 Task: Open a blank sheet, save the file as Homelessness.odt and add heading 'Homelessness',with the parapraph 'Homelessness is a complex social issue affecting individuals and families worldwide. It stems from a combination of factors, including poverty, lack of affordable housing, and social exclusion. Addressing homelessness requires comprehensive strategies that provide housing, support services, and opportunities for individuals to regain stability and autonomy.'Apply Font Style lexend And font size 14. Apply font style in  Heading 'Georgia' and font size 24 Change heading alignment to  Center and paragraph alignment to  Left
Action: Mouse moved to (304, 193)
Screenshot: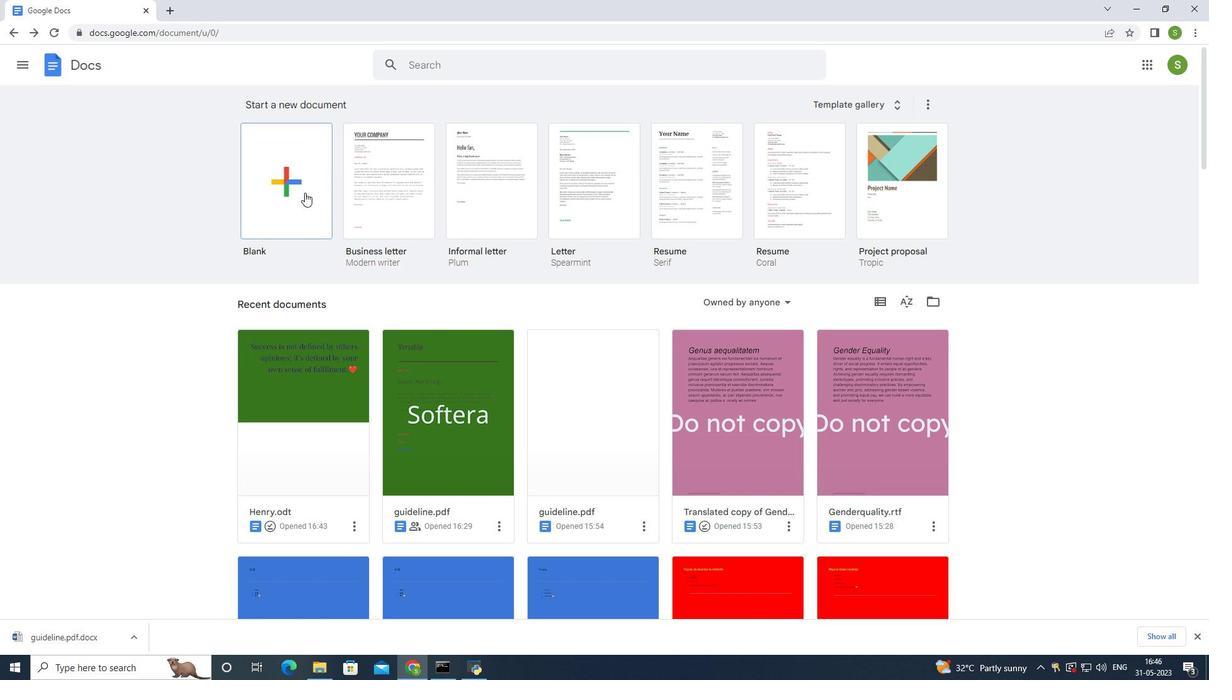 
Action: Mouse pressed left at (304, 193)
Screenshot: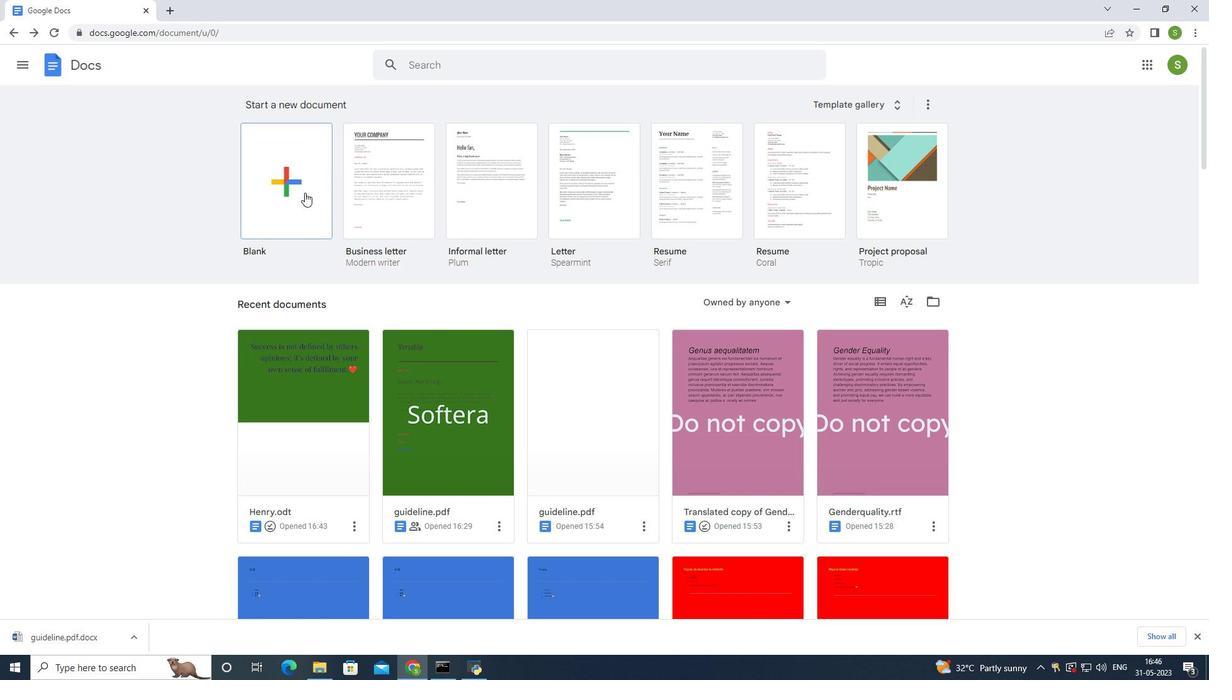 
Action: Mouse moved to (106, 55)
Screenshot: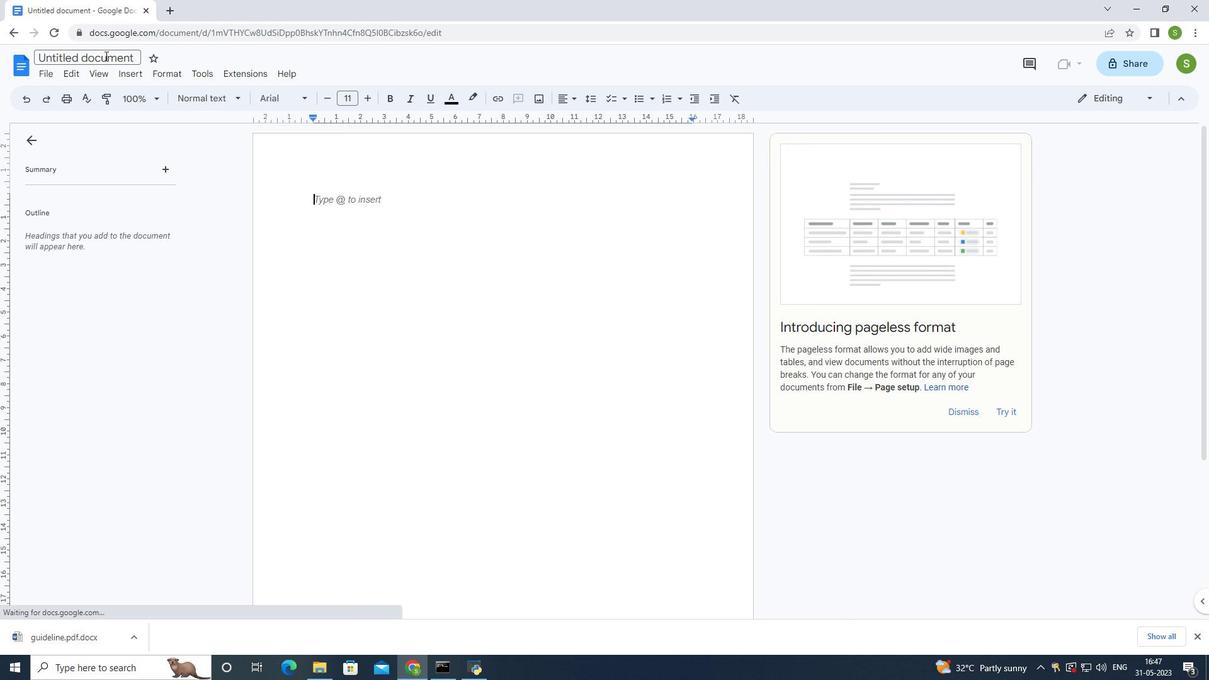 
Action: Mouse pressed left at (106, 55)
Screenshot: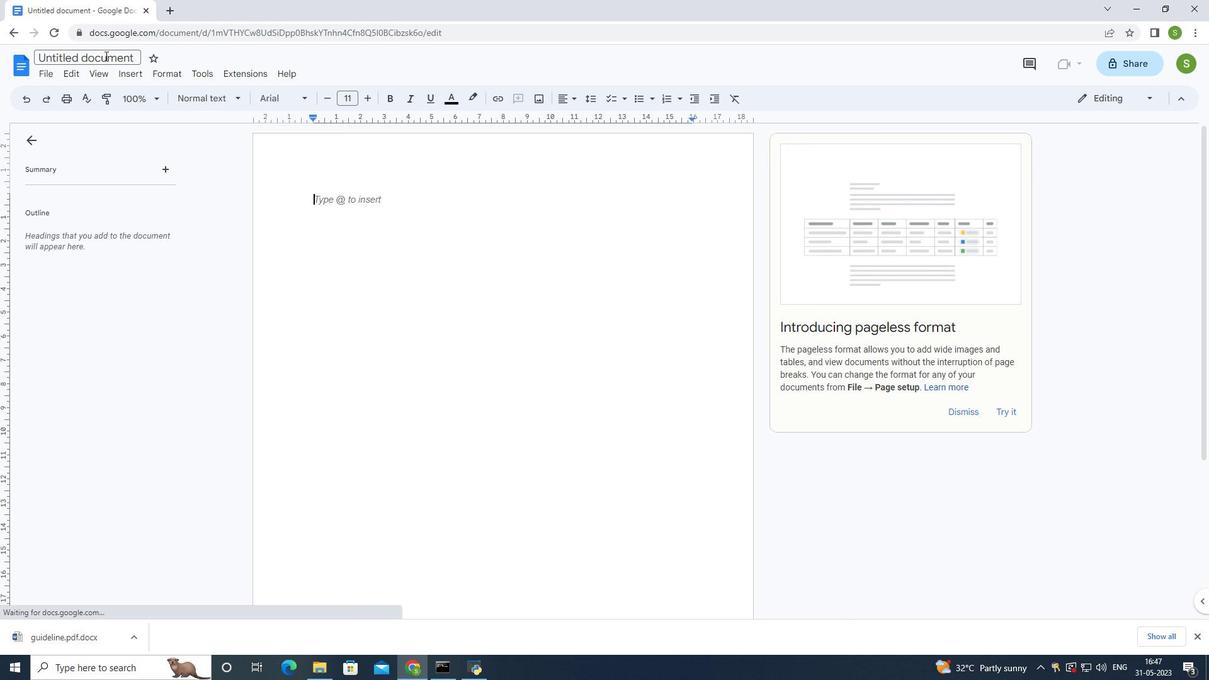 
Action: Mouse moved to (215, 90)
Screenshot: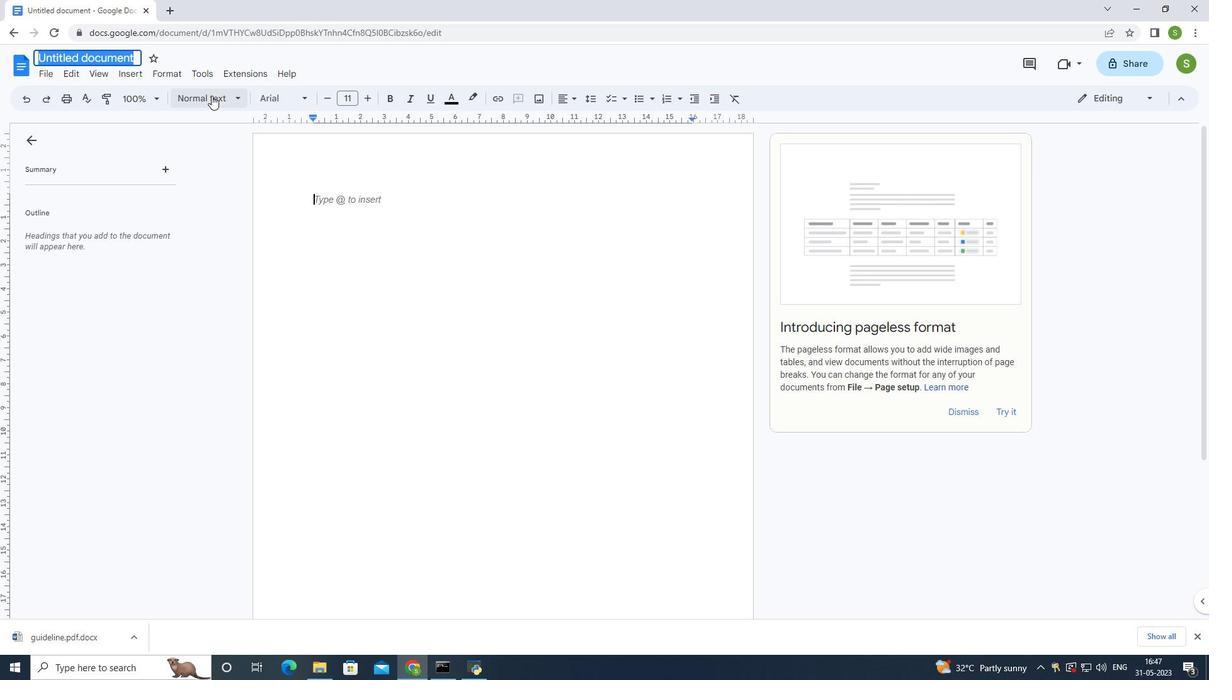 
Action: Key pressed <Key.shift><Key.shift><Key.shift><Key.shift><Key.shift>Homelessness.odt<Key.enter><Key.shift>Homelessness<Key.enter><Key.shift>Homelessness<Key.space>is<Key.space>a<Key.space>complex<Key.space>social<Key.space>issue<Key.space>affecting<Key.space>individuals<Key.space>and<Key.space>families<Key.space>worldwide.<Key.shift>It<Key.space>stems<Key.space>from<Key.space>a<Key.space>combination<Key.space>of<Key.space>factors,<Key.space>including<Key.space>poverty<Key.space>lack<Key.space>of<Key.space>affordable<Key.space>housing<Key.space>and<Key.space>social<Key.space>exclusion.<Key.space><Key.shift>Addressing<Key.space>homelessness<Key.space>requires<Key.space>comprehensio<Key.backspace>ve<Key.space>strategies<Key.space>that<Key.space>provide<Key.space>housing,<Key.space>support<Key.space>services,a<Key.space>nnd<Key.backspace><Key.backspace><Key.backspace><Key.backspace><Key.backspace><Key.space>and<Key.space>opportunities<Key.space>for<Key.space>individuals<Key.space>to<Key.space>rgain<Key.space>stability<Key.space>and<Key.space>autonomy
Screenshot: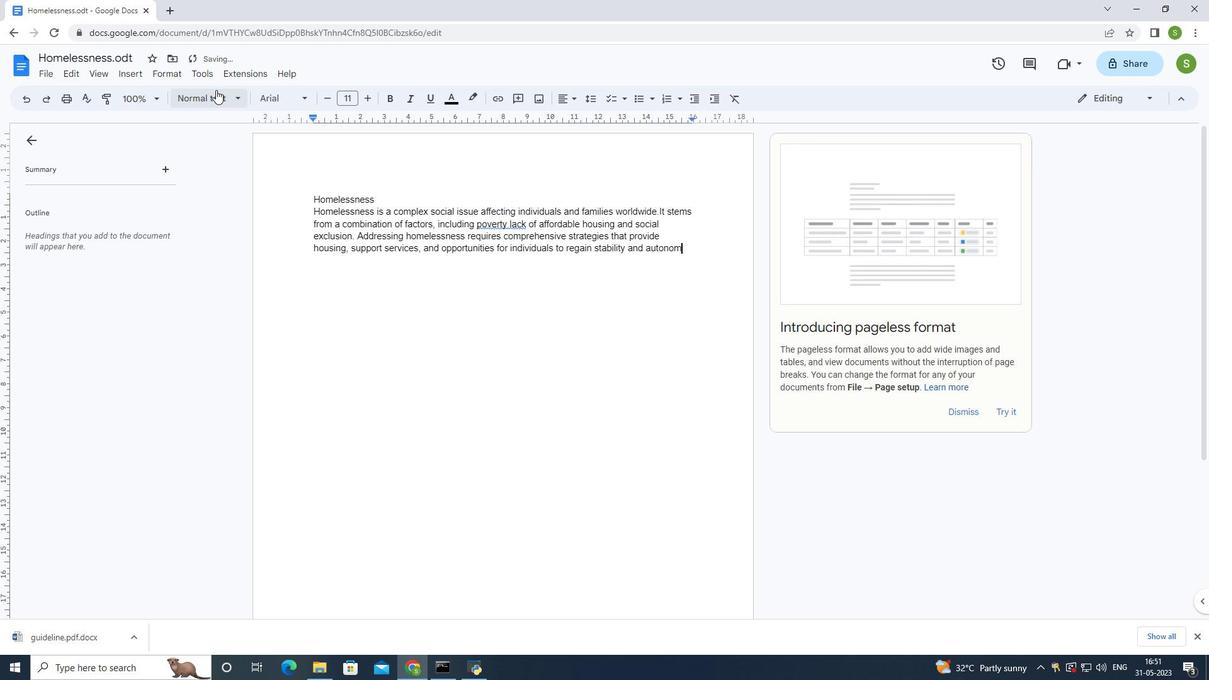 
Action: Mouse moved to (509, 226)
Screenshot: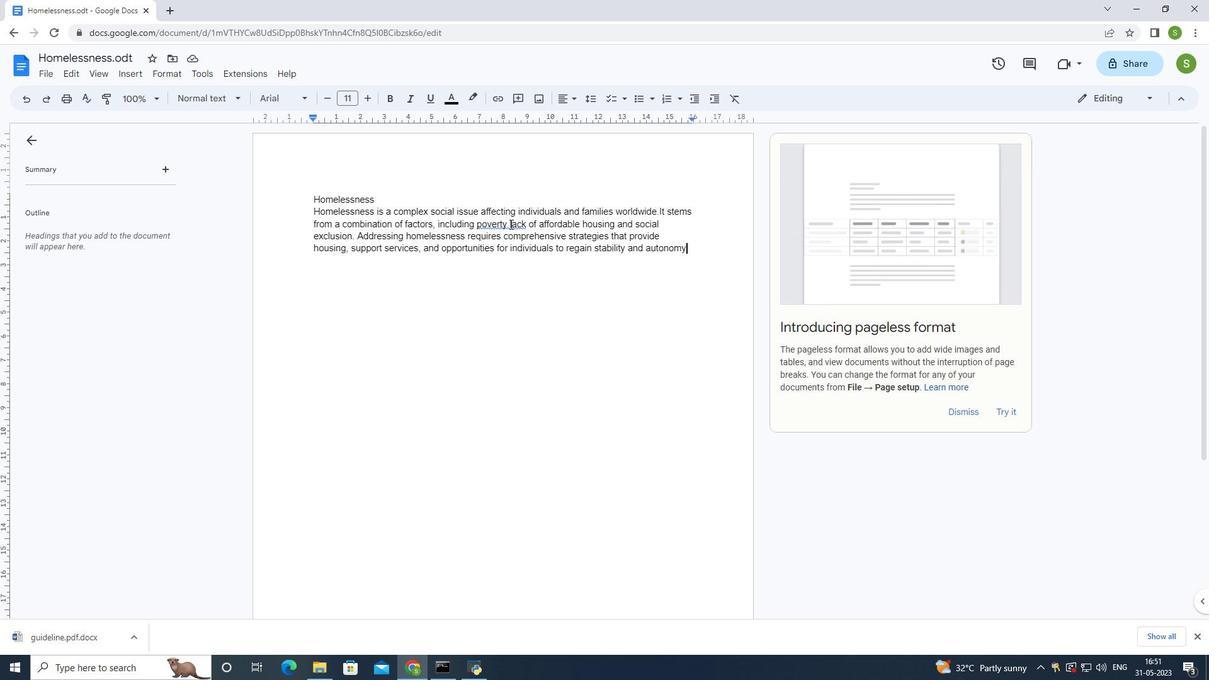 
Action: Mouse pressed left at (509, 226)
Screenshot: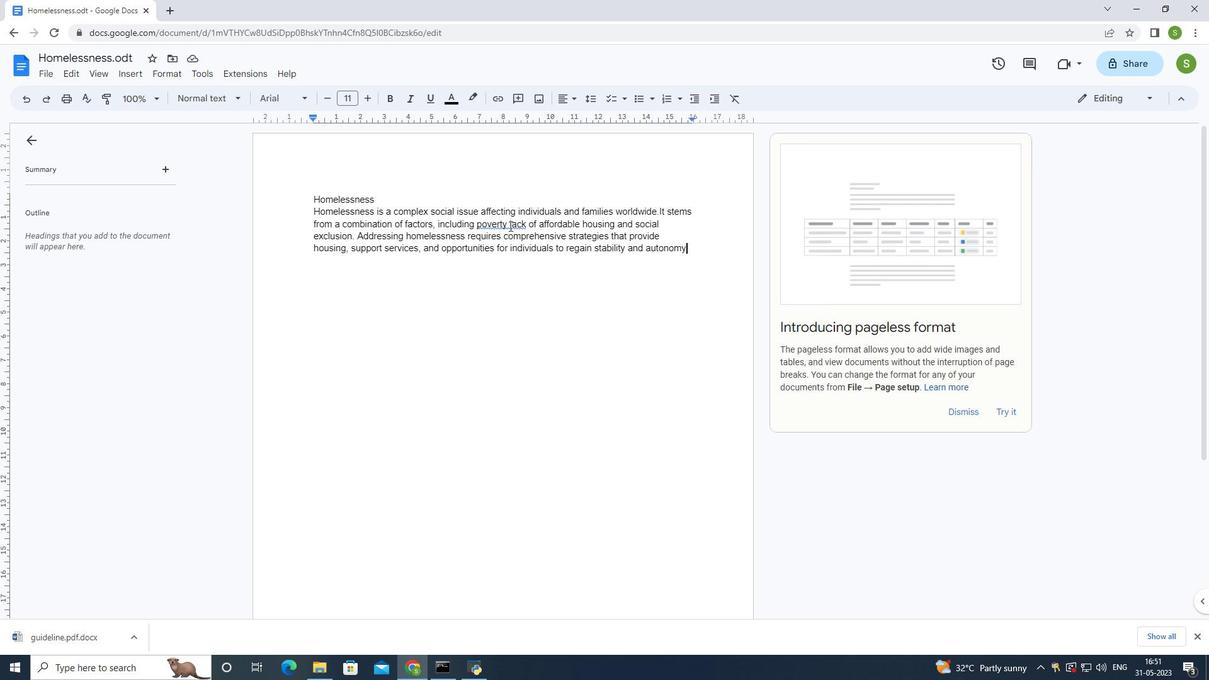 
Action: Mouse moved to (494, 208)
Screenshot: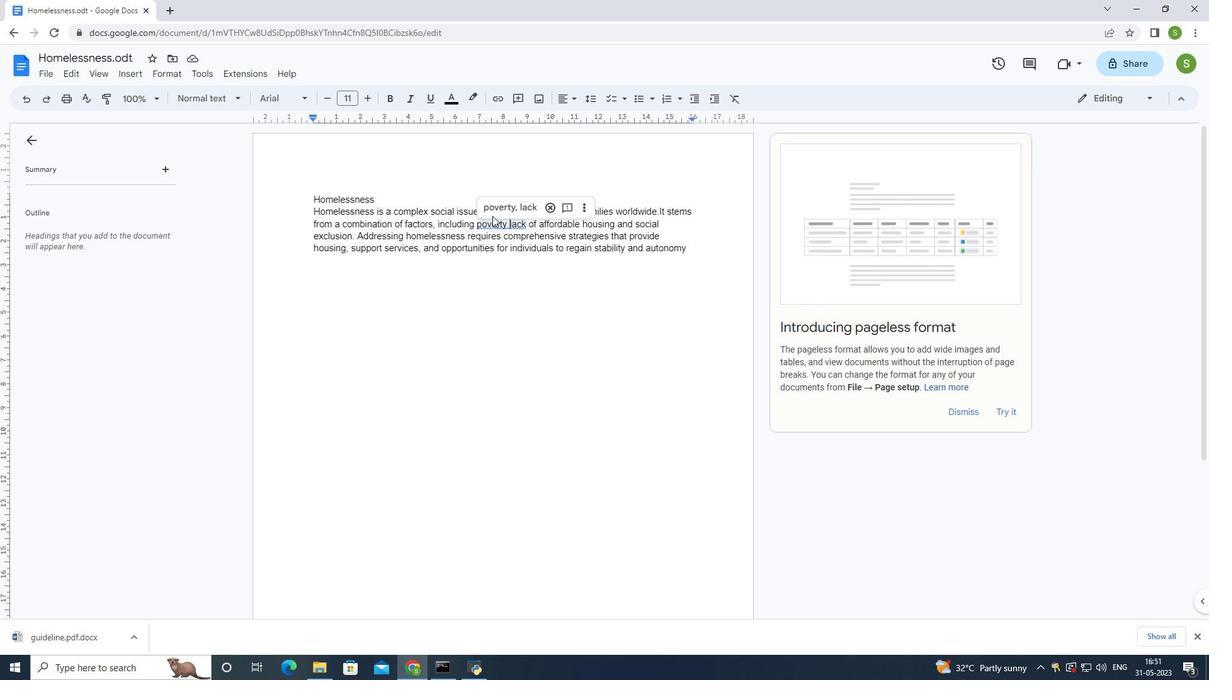 
Action: Mouse pressed left at (494, 208)
Screenshot: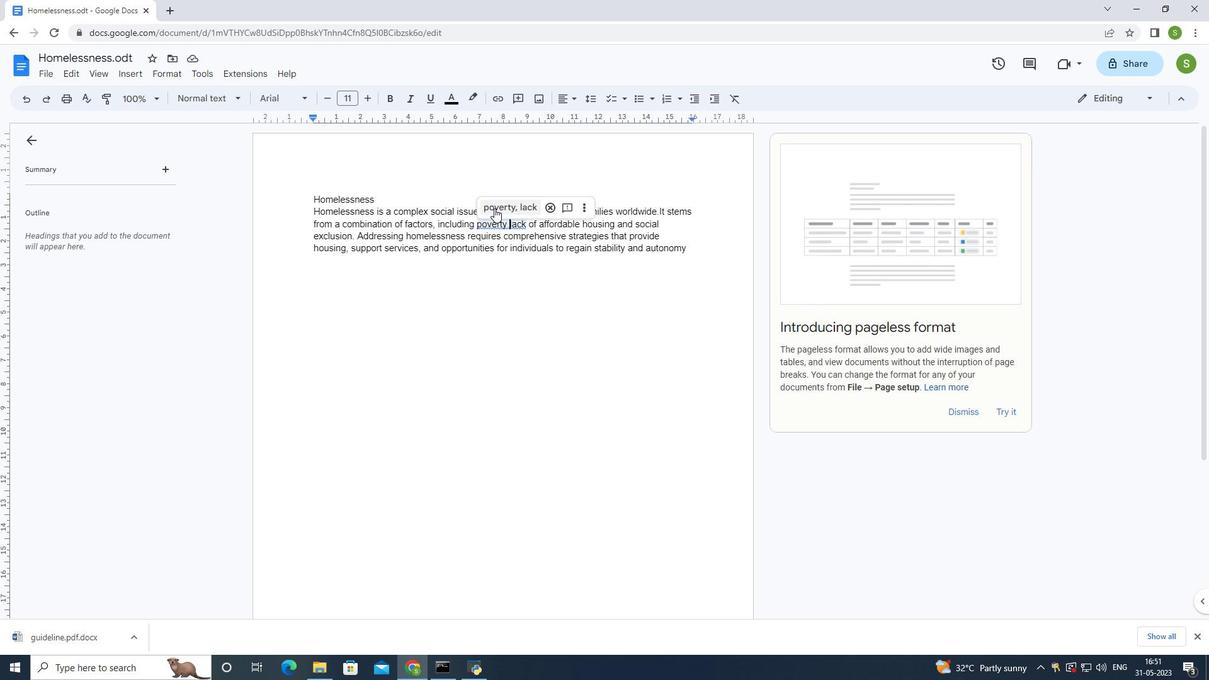 
Action: Mouse moved to (309, 209)
Screenshot: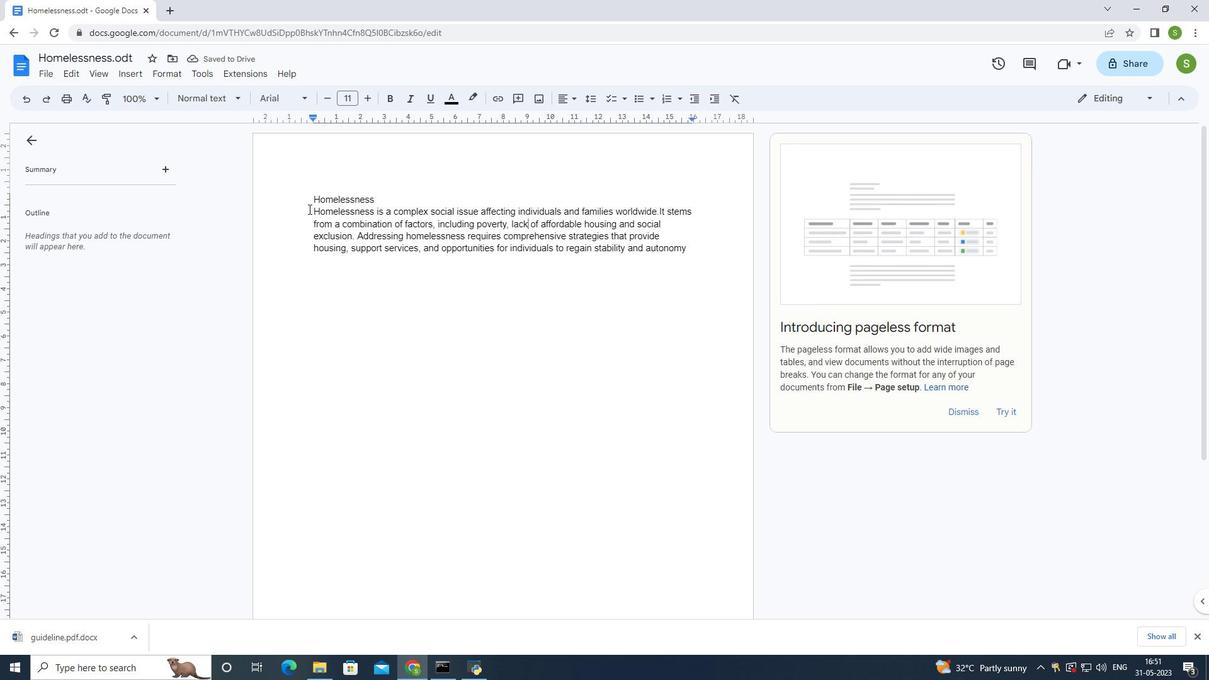 
Action: Mouse pressed left at (309, 209)
Screenshot: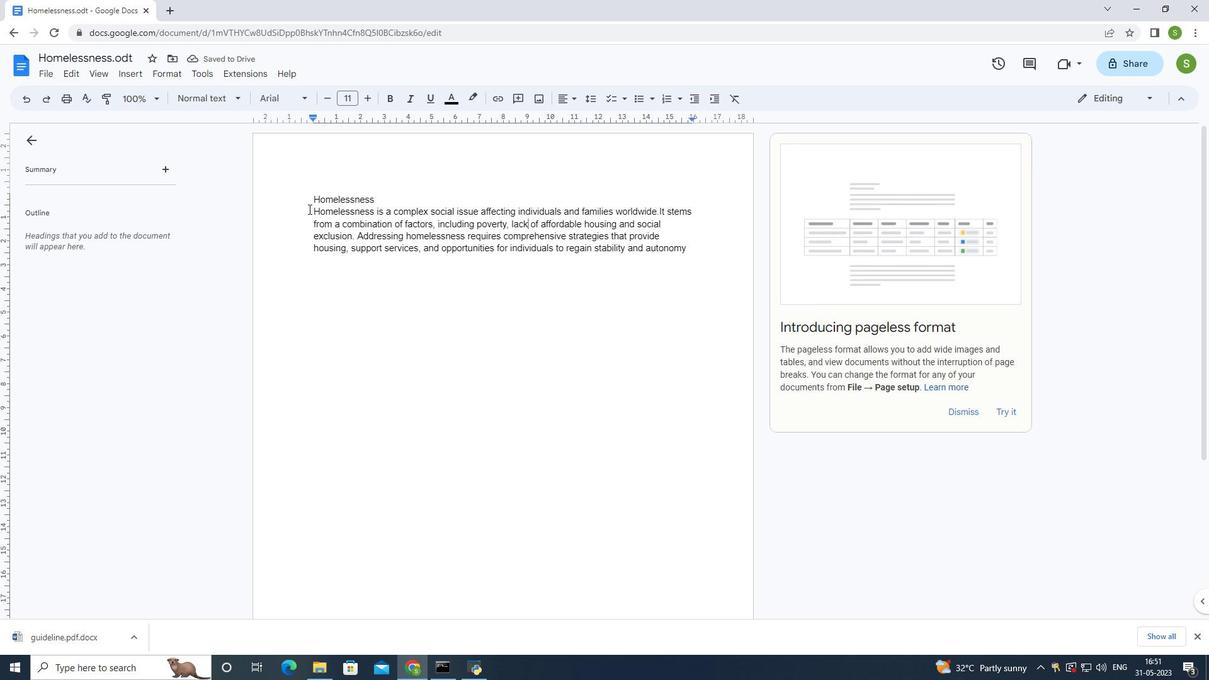 
Action: Mouse moved to (294, 97)
Screenshot: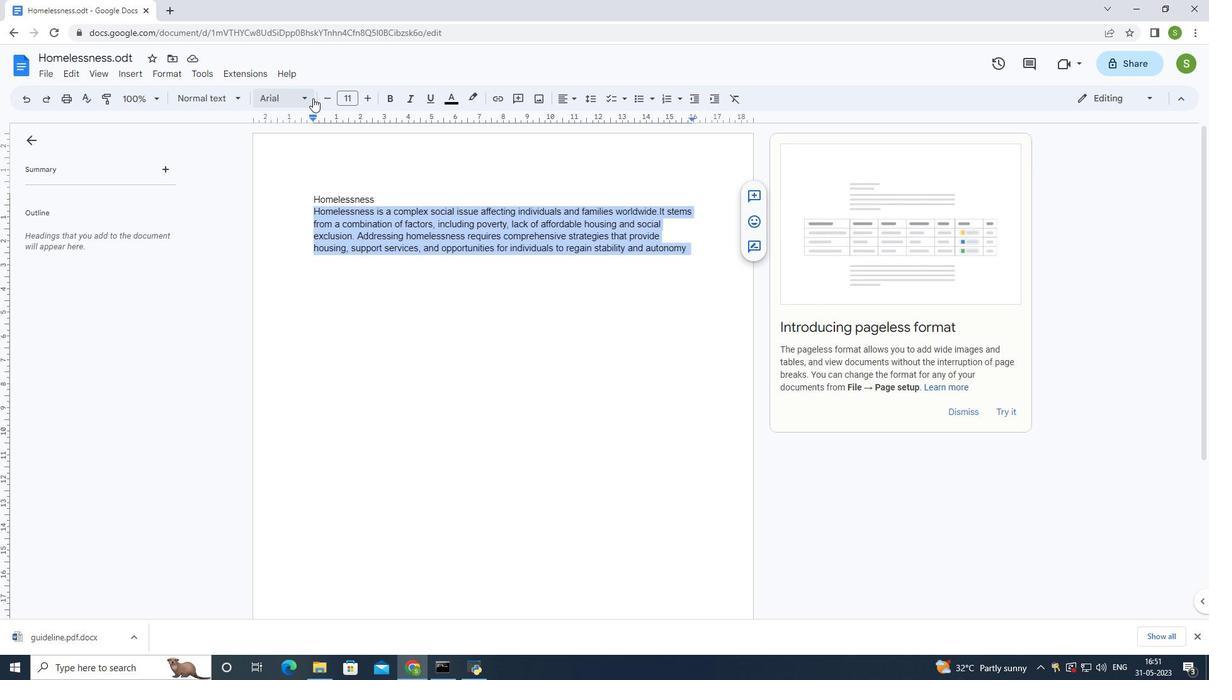 
Action: Mouse pressed left at (294, 97)
Screenshot: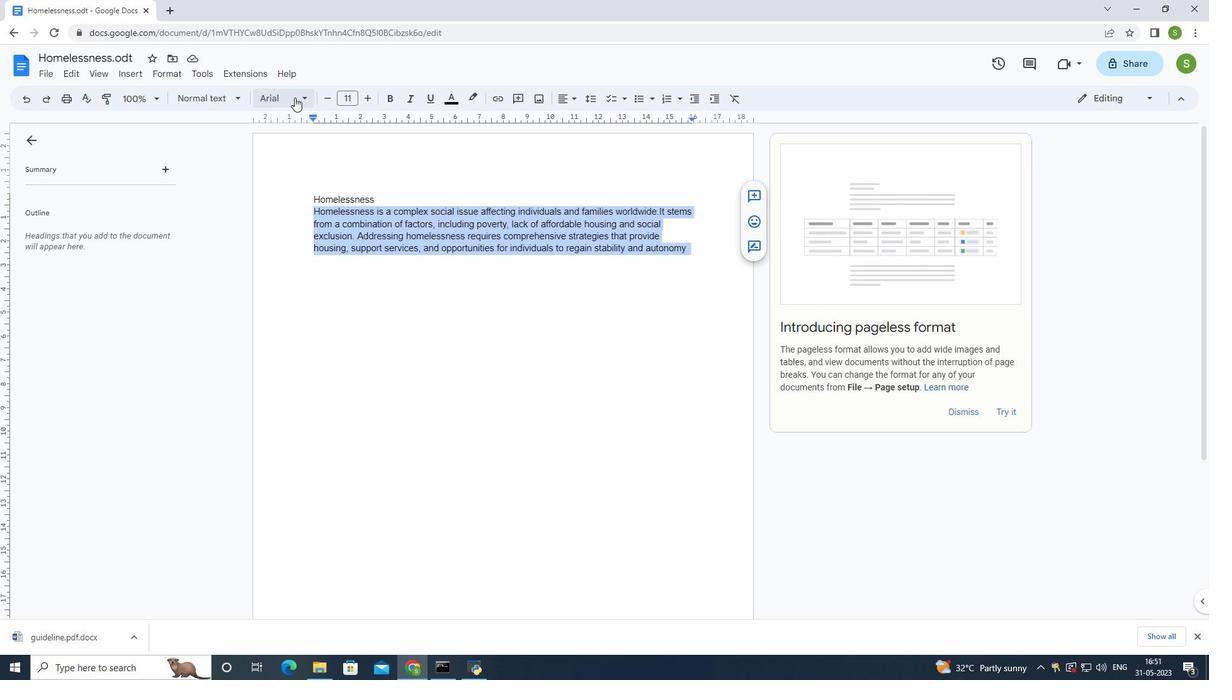 
Action: Mouse moved to (309, 123)
Screenshot: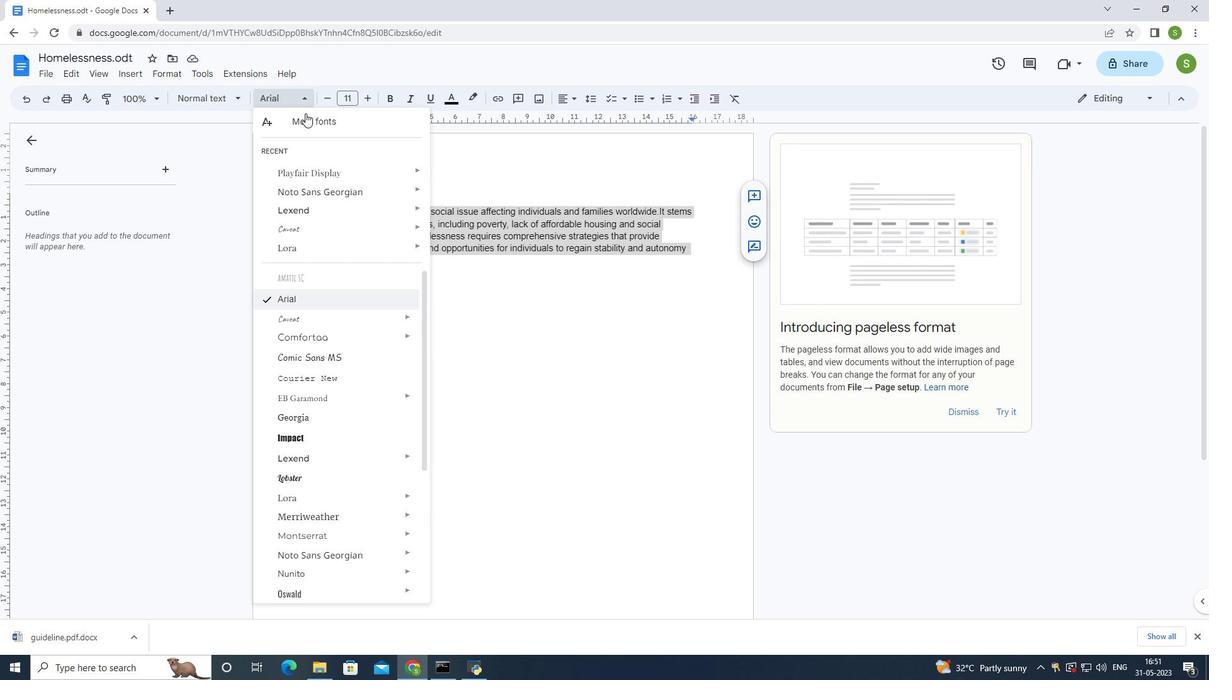 
Action: Mouse pressed left at (309, 123)
Screenshot: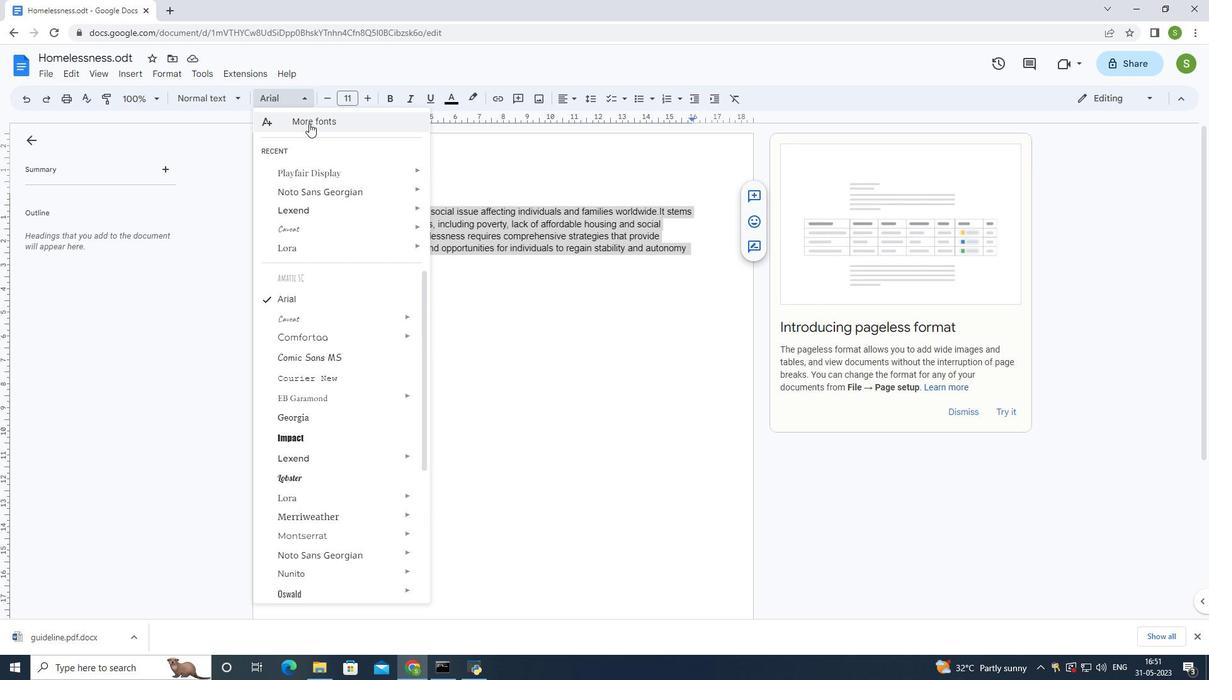 
Action: Mouse moved to (421, 185)
Screenshot: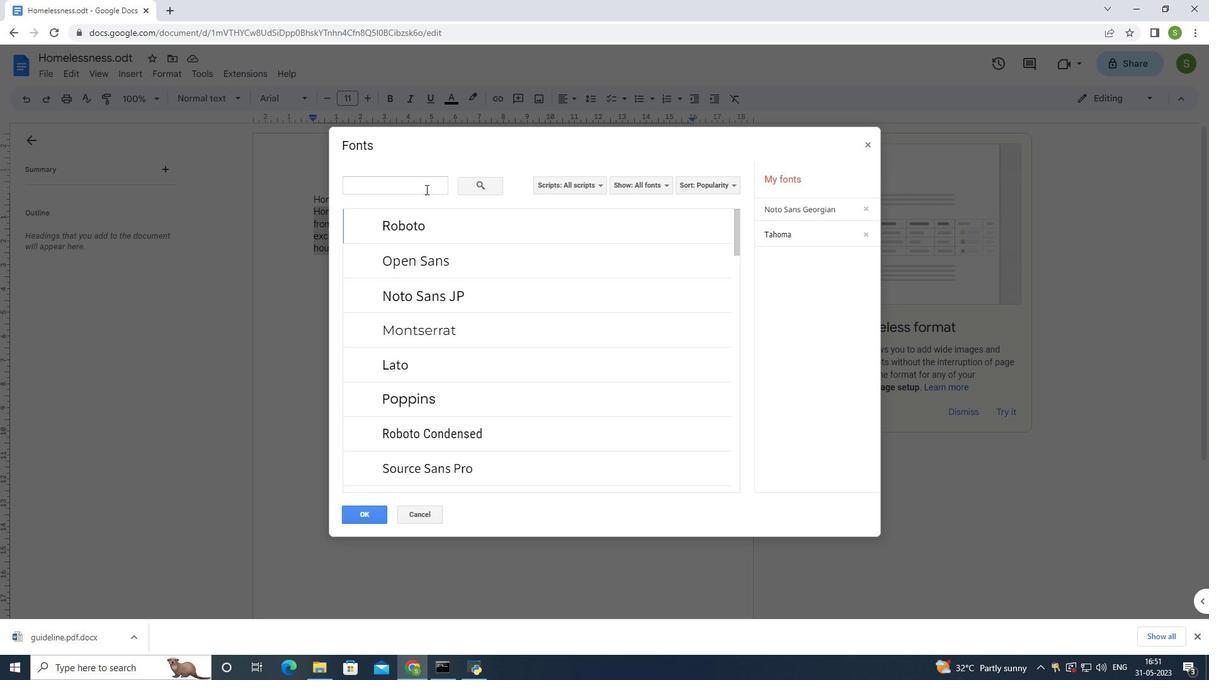 
Action: Mouse pressed left at (421, 185)
Screenshot: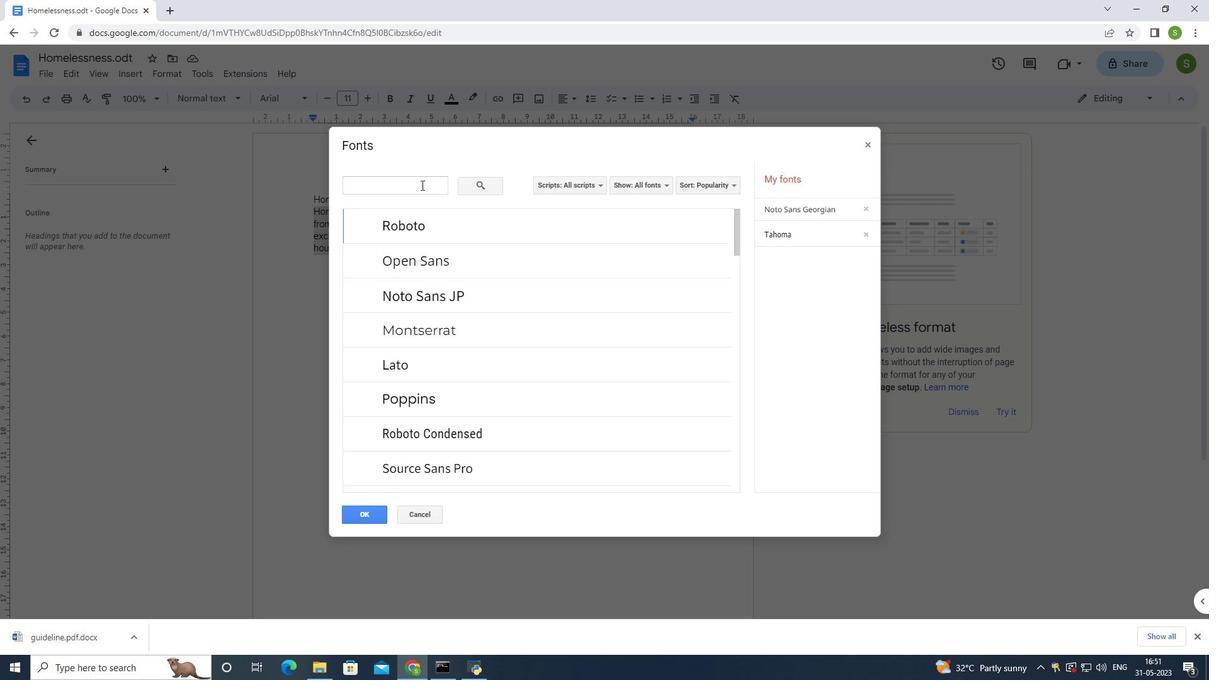 
Action: Mouse moved to (416, 190)
Screenshot: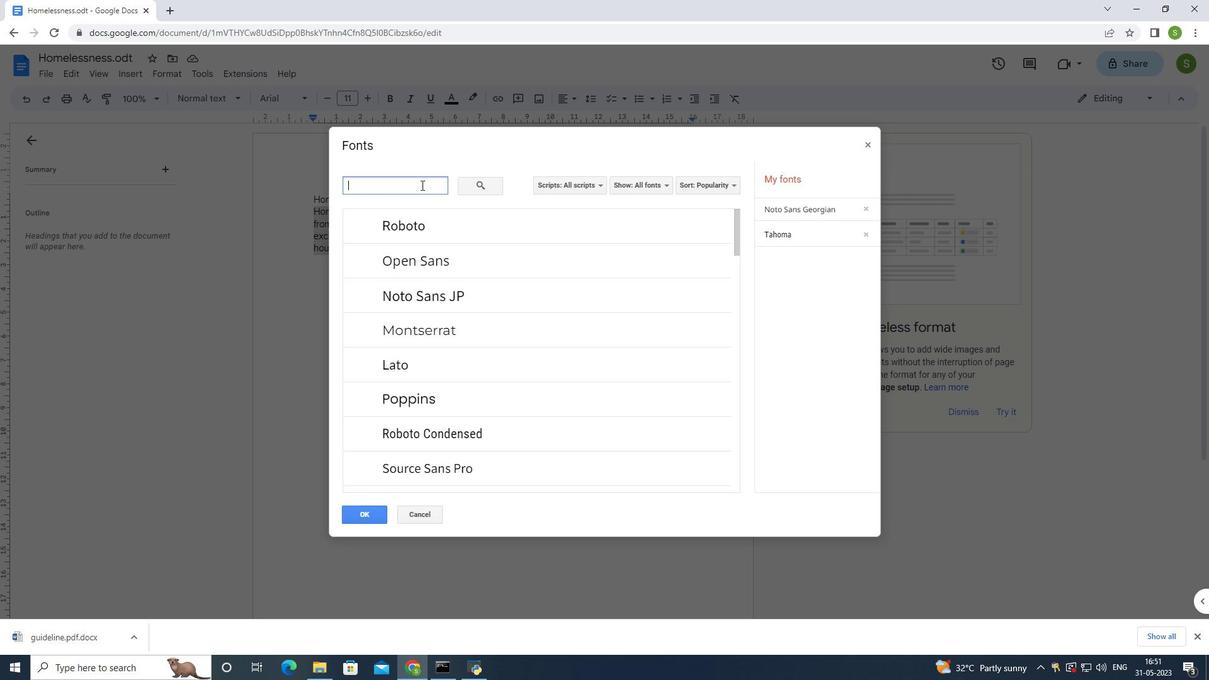 
Action: Key pressed lexend
Screenshot: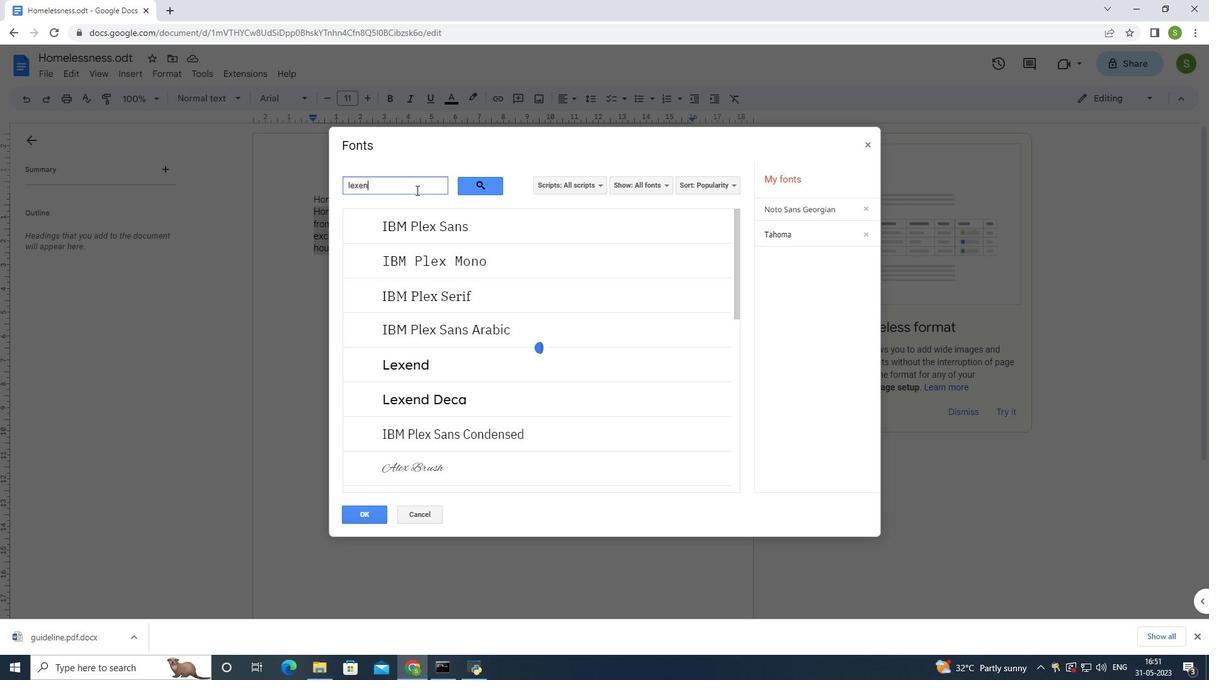
Action: Mouse moved to (414, 237)
Screenshot: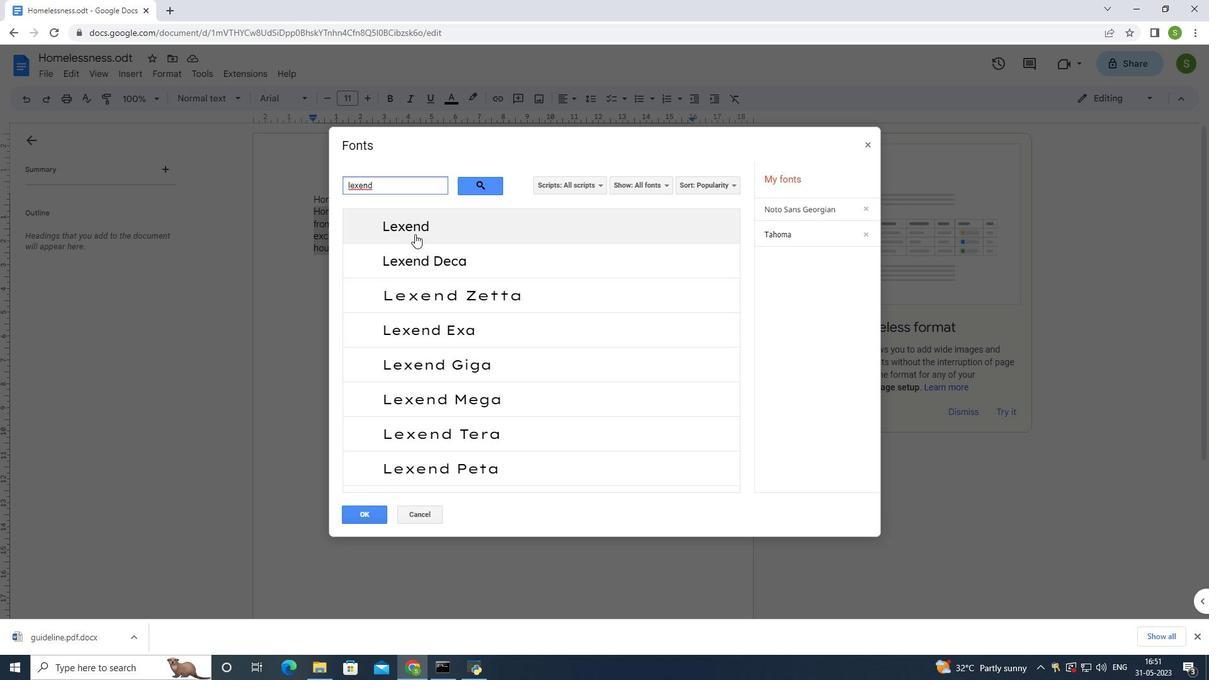 
Action: Mouse pressed left at (414, 237)
Screenshot: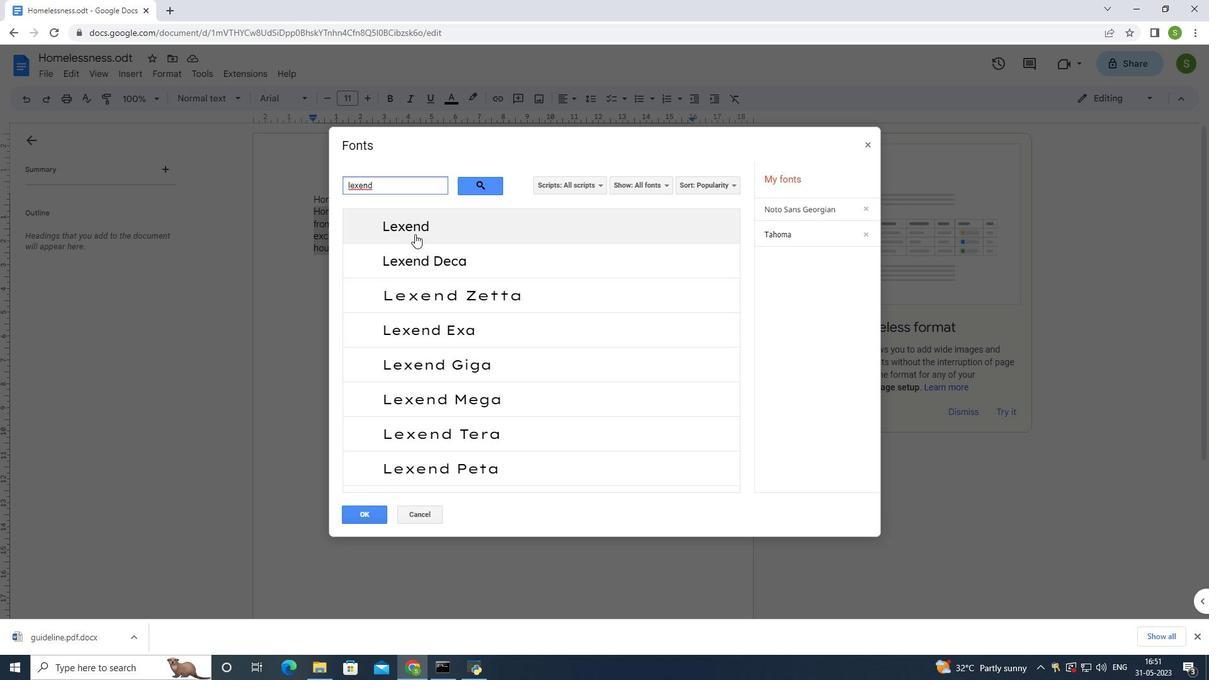 
Action: Mouse moved to (369, 513)
Screenshot: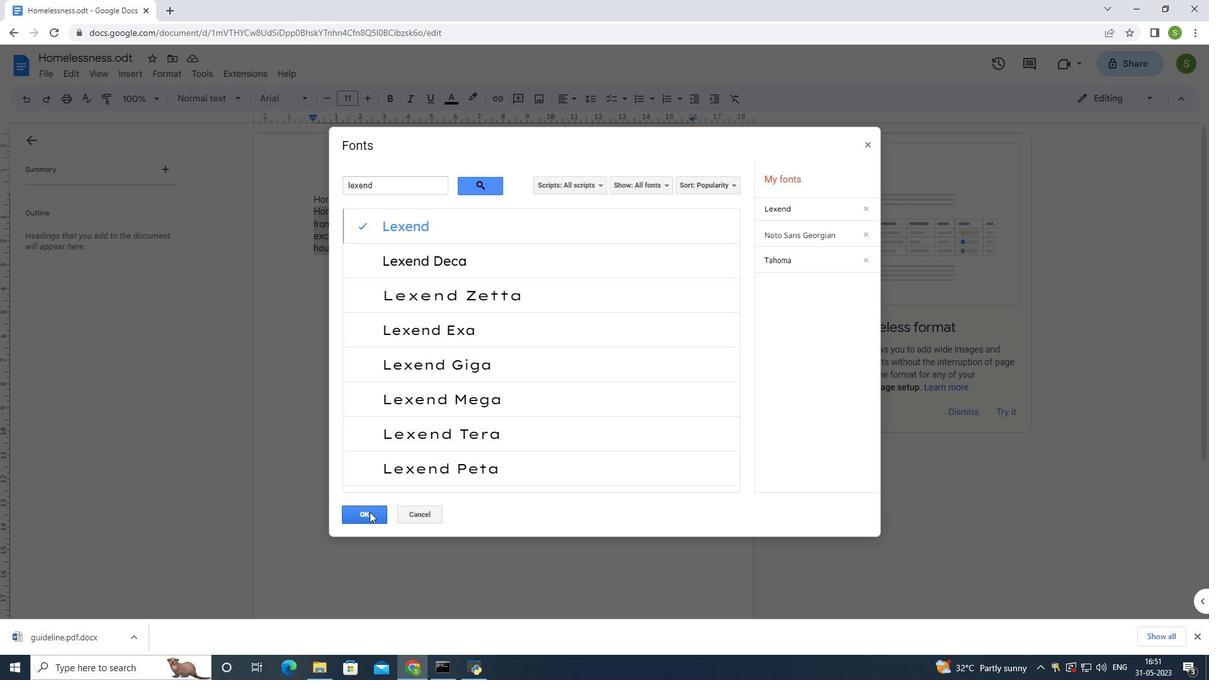 
Action: Mouse pressed left at (369, 513)
Screenshot: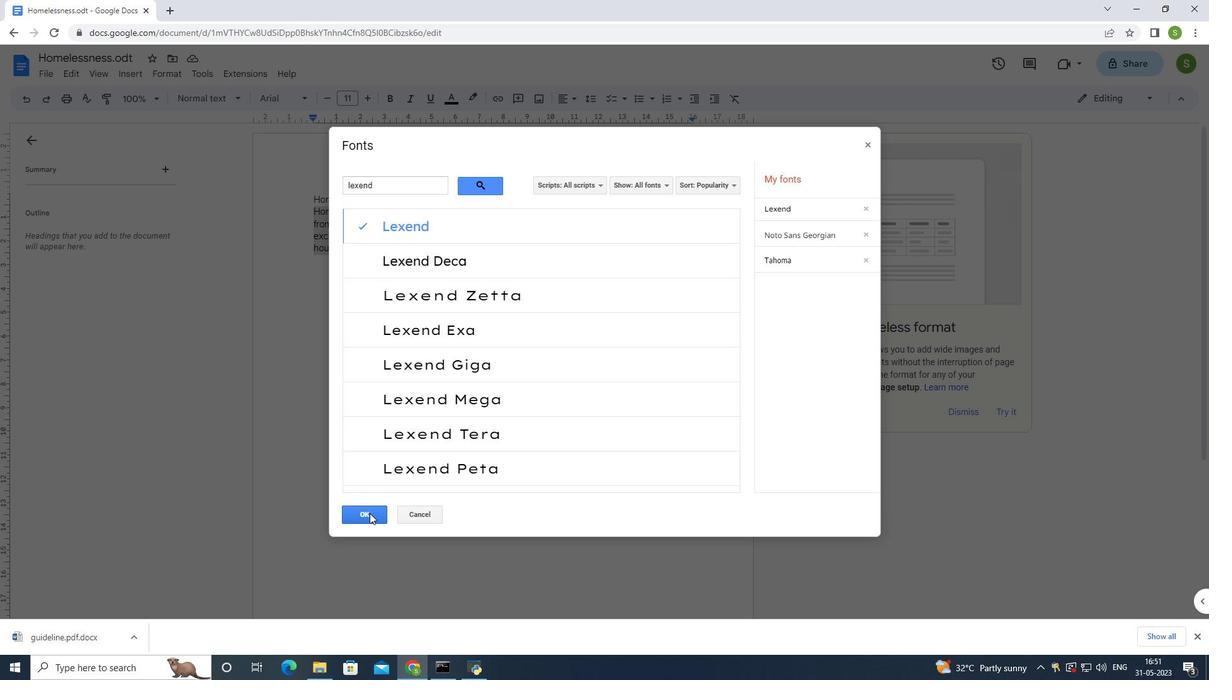 
Action: Mouse moved to (367, 95)
Screenshot: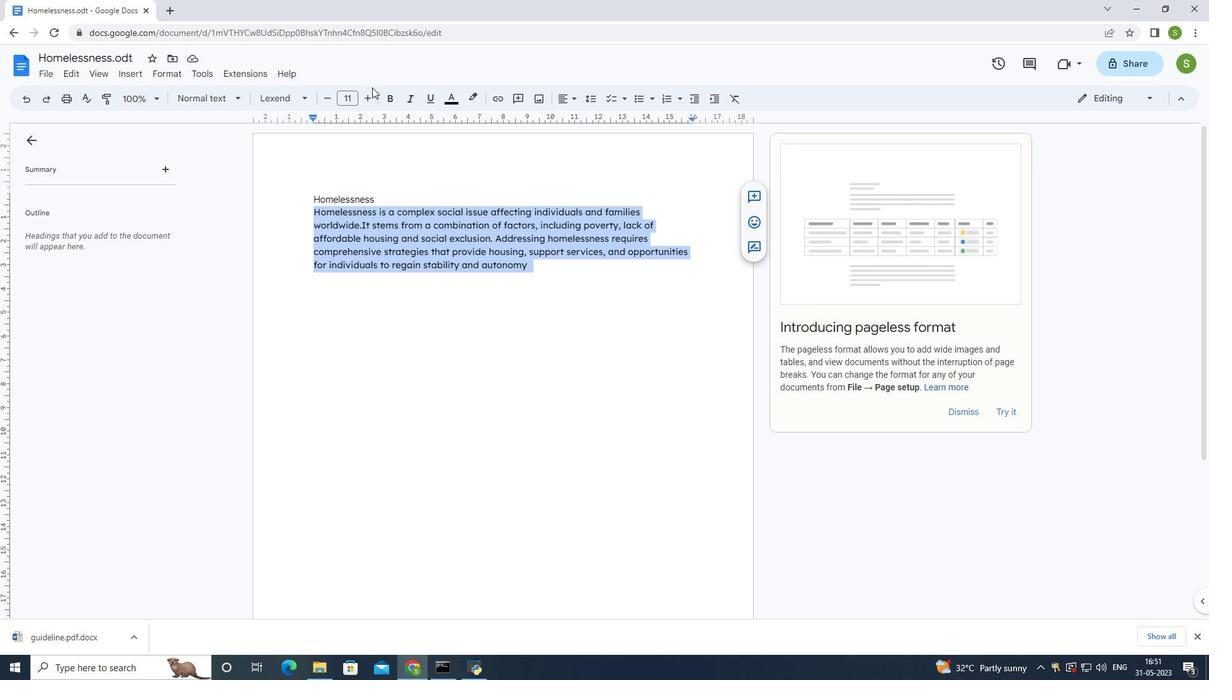 
Action: Mouse pressed left at (367, 95)
Screenshot: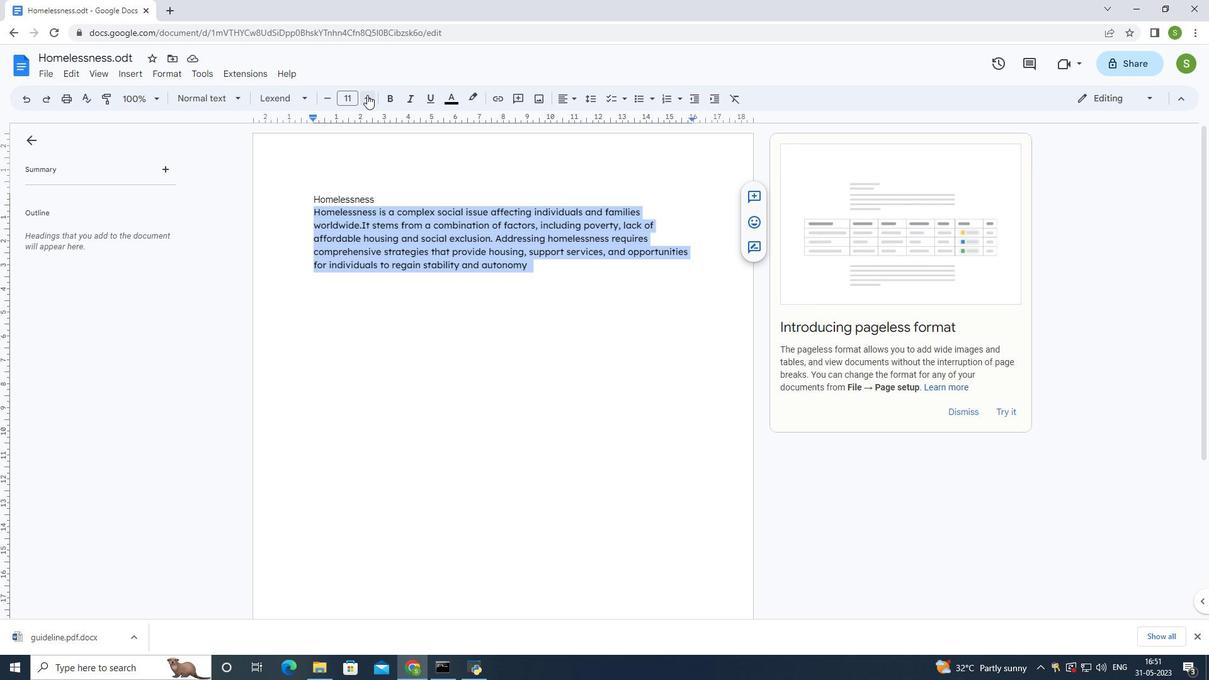 
Action: Mouse pressed left at (367, 95)
Screenshot: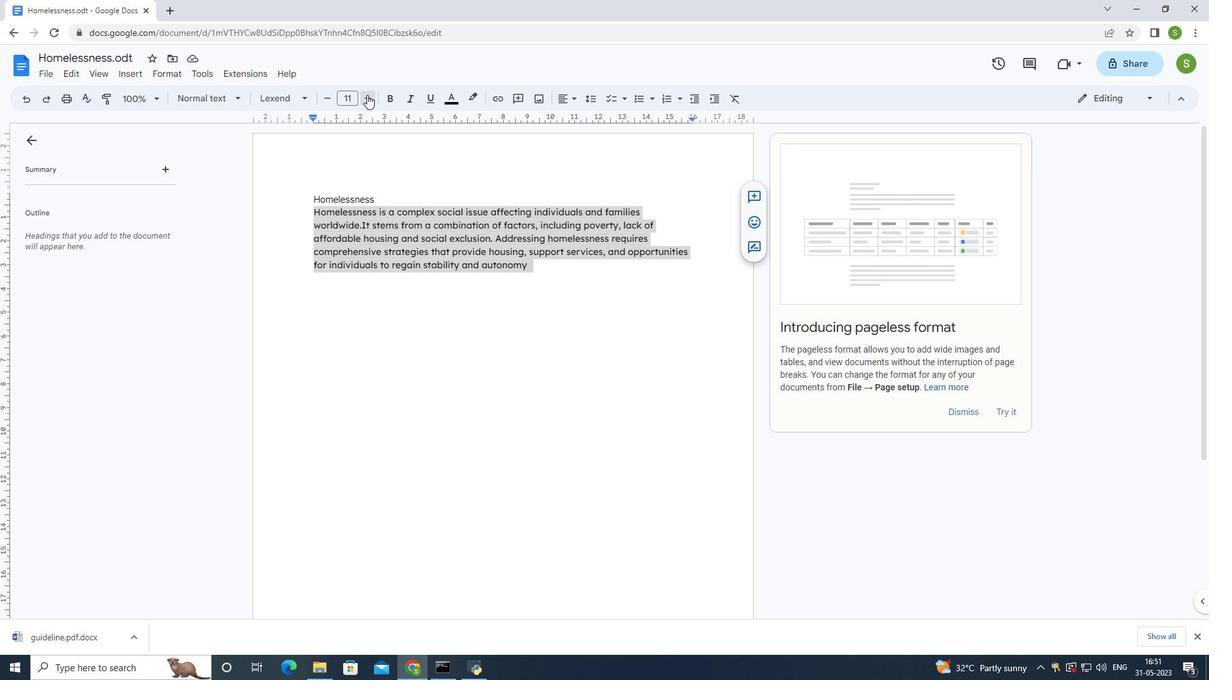 
Action: Mouse pressed left at (367, 95)
Screenshot: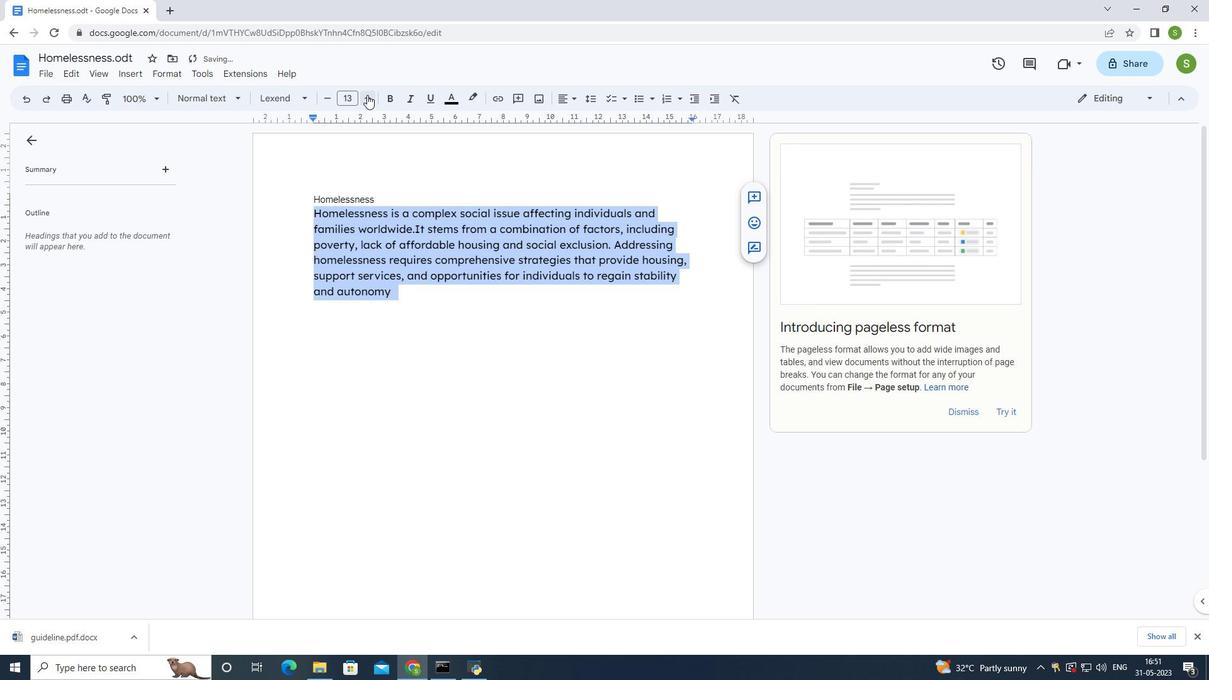 
Action: Mouse moved to (384, 202)
Screenshot: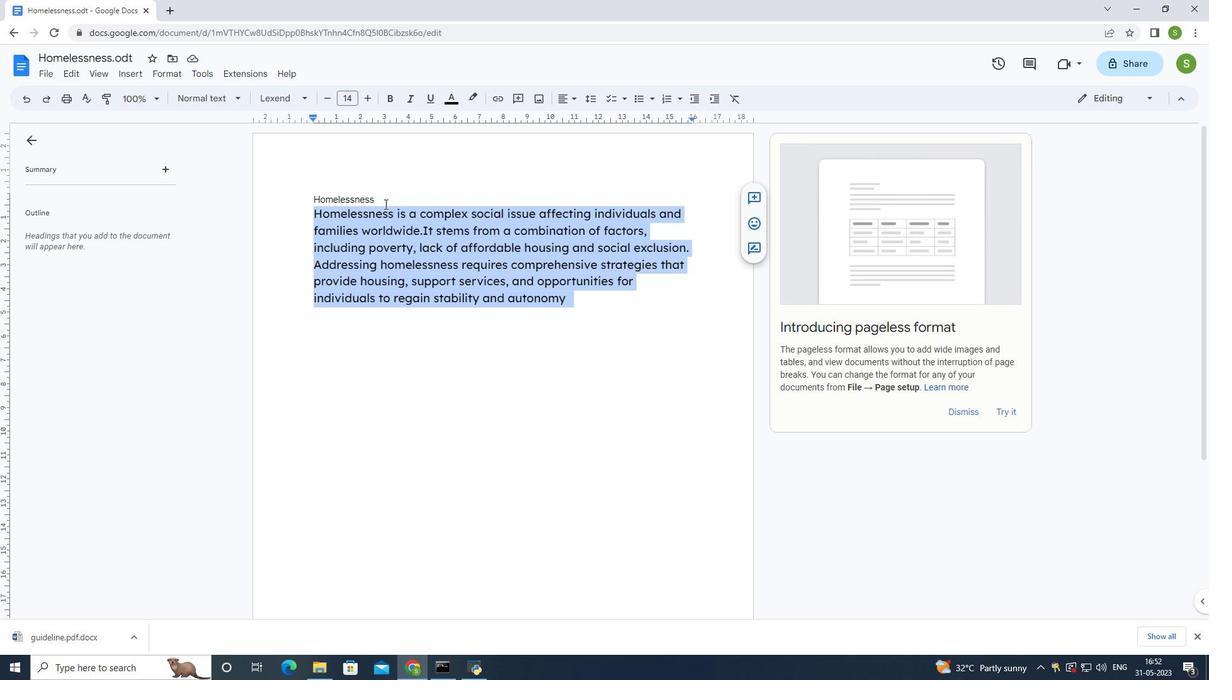 
Action: Mouse pressed left at (384, 202)
Screenshot: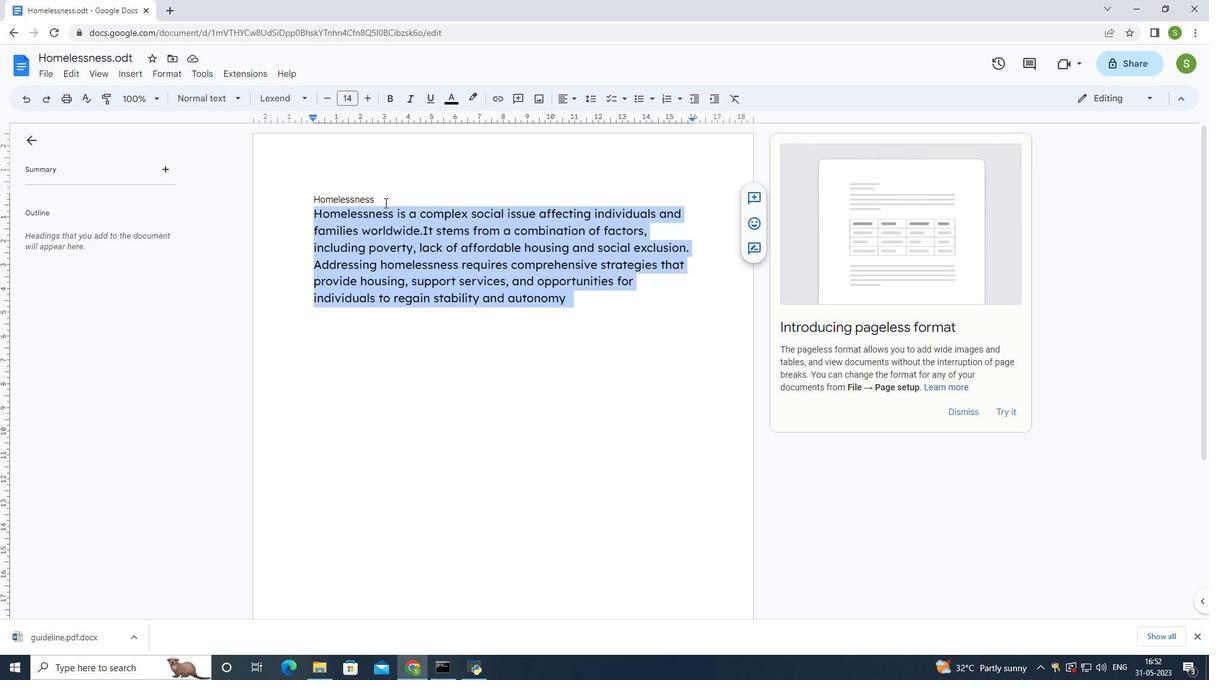 
Action: Mouse moved to (297, 93)
Screenshot: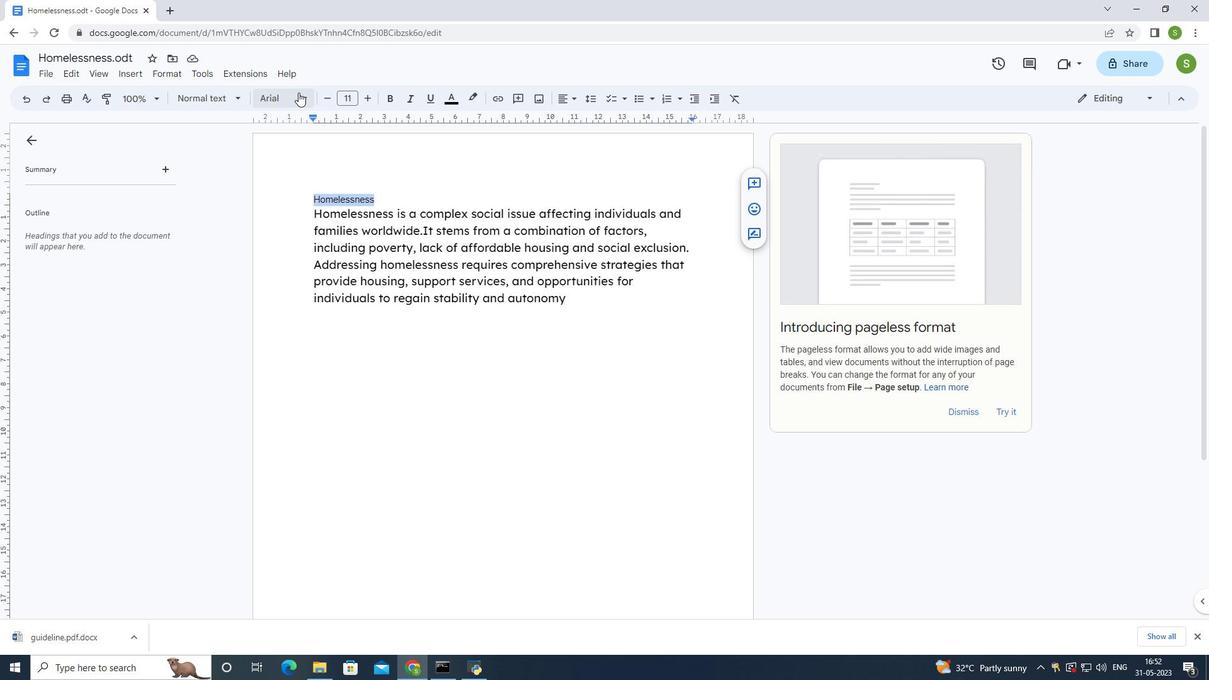 
Action: Mouse pressed left at (297, 93)
Screenshot: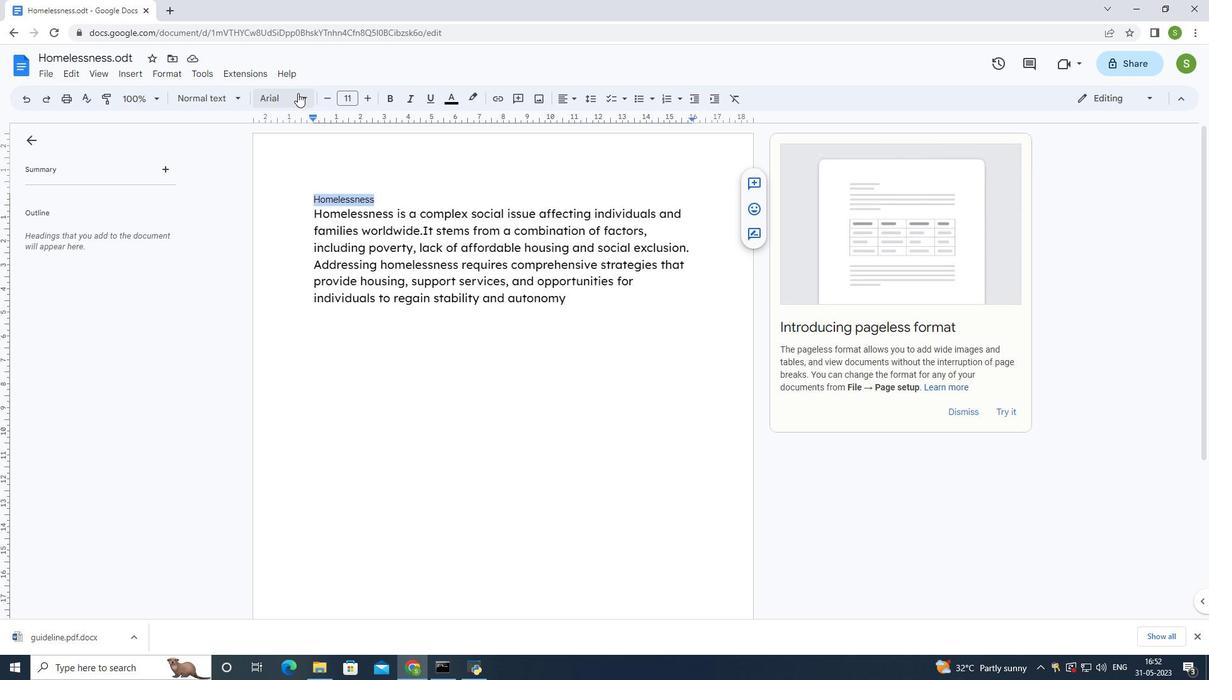 
Action: Mouse moved to (314, 118)
Screenshot: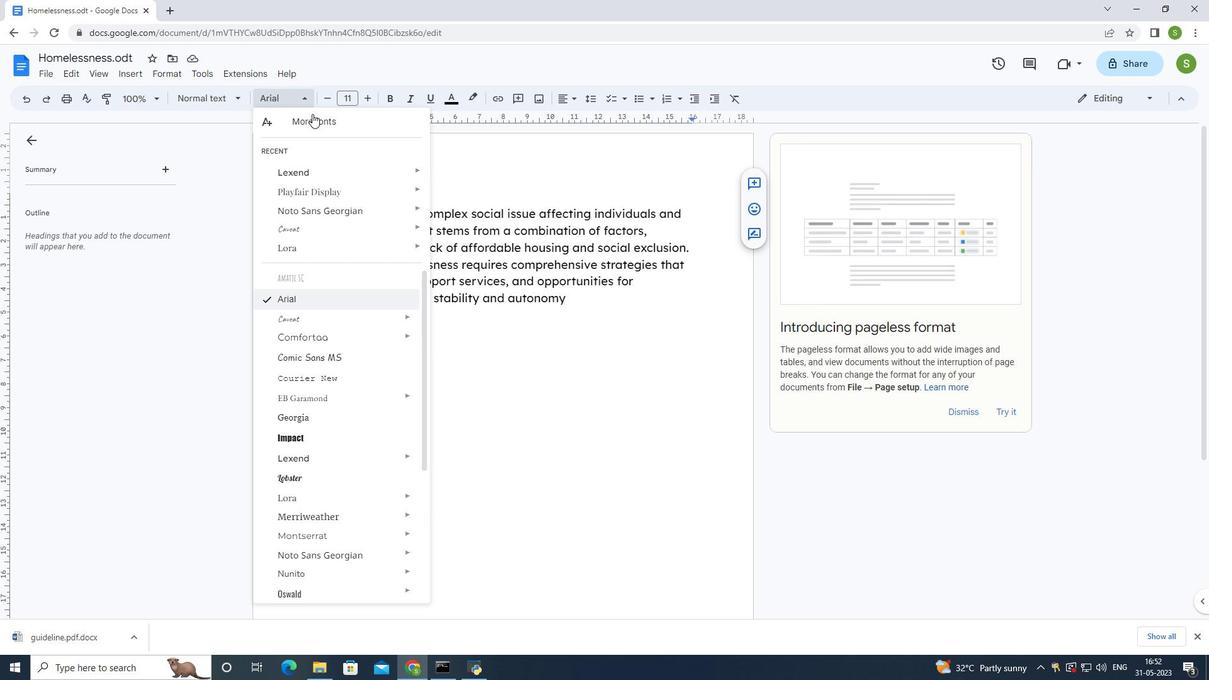 
Action: Mouse pressed left at (314, 118)
Screenshot: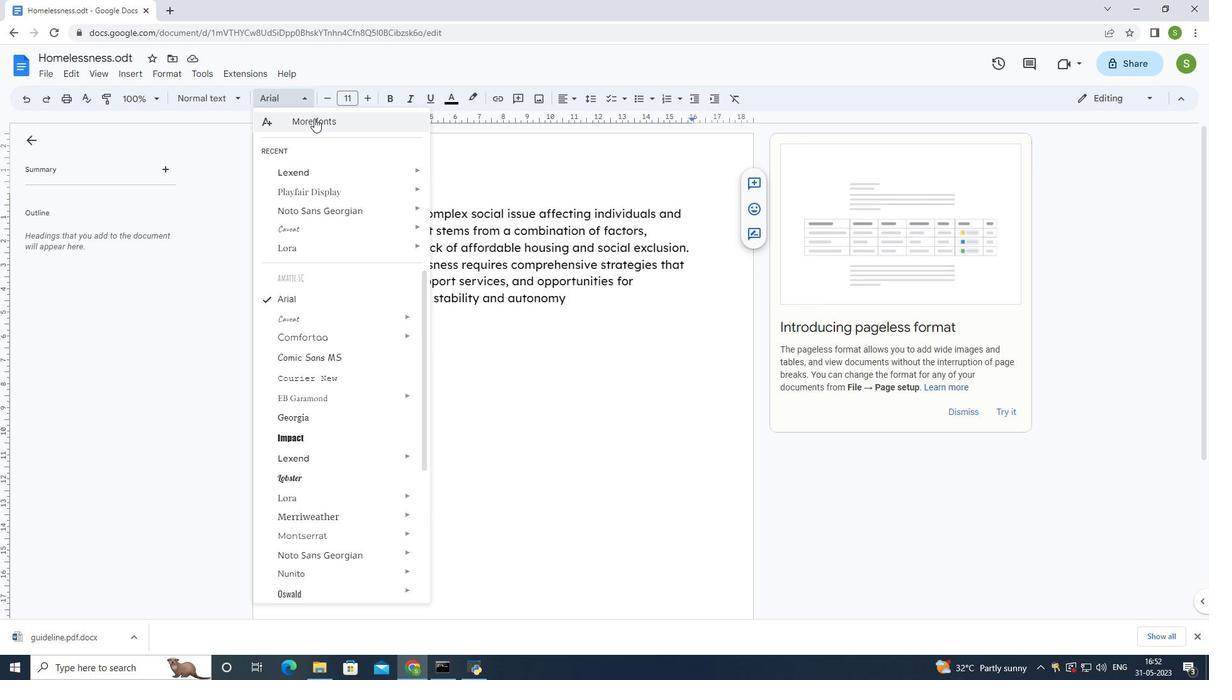 
Action: Mouse moved to (409, 186)
Screenshot: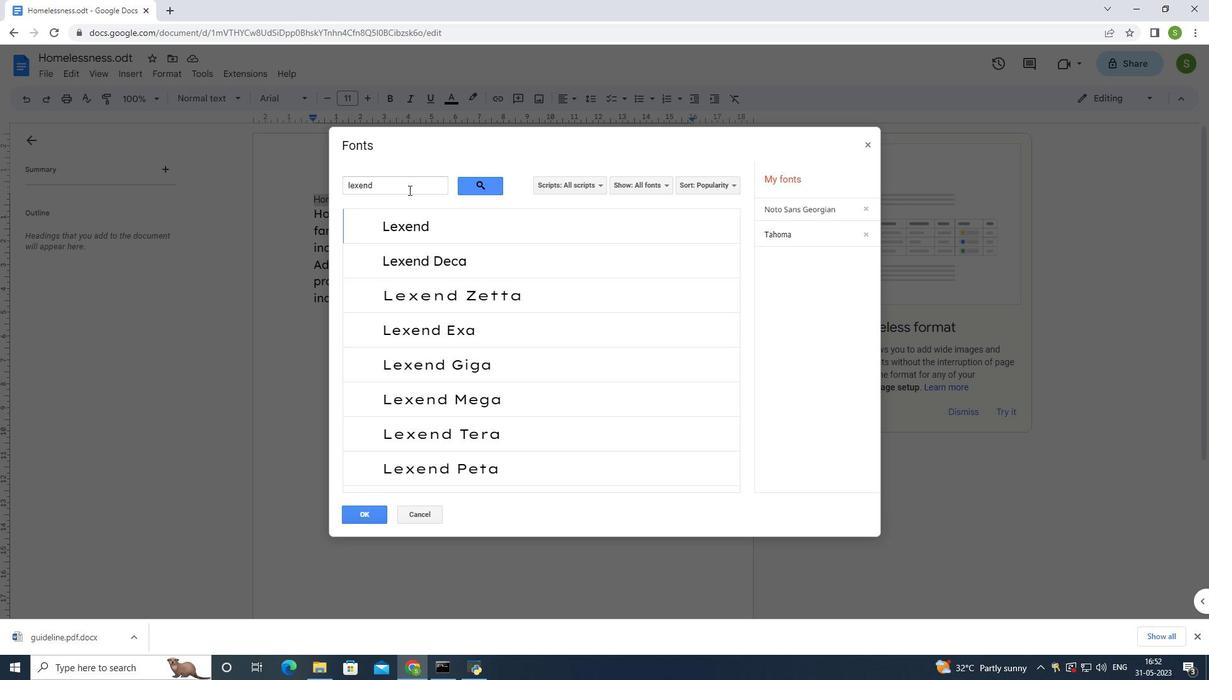 
Action: Mouse pressed left at (409, 186)
Screenshot: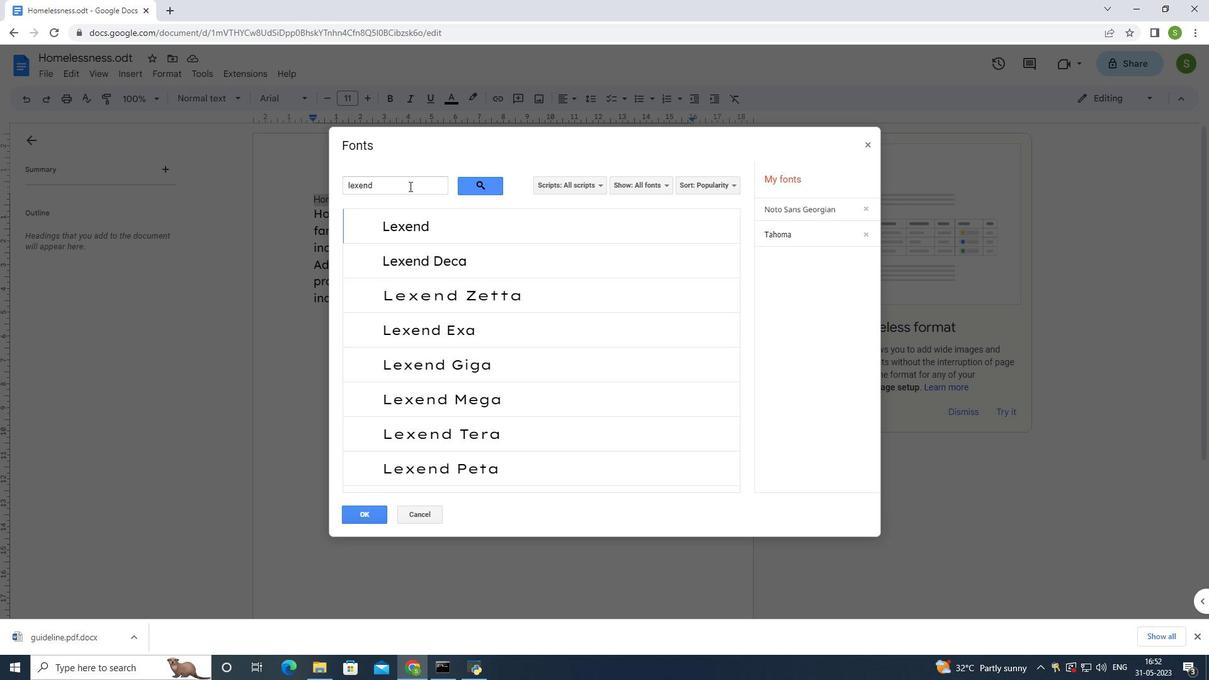 
Action: Mouse moved to (409, 185)
Screenshot: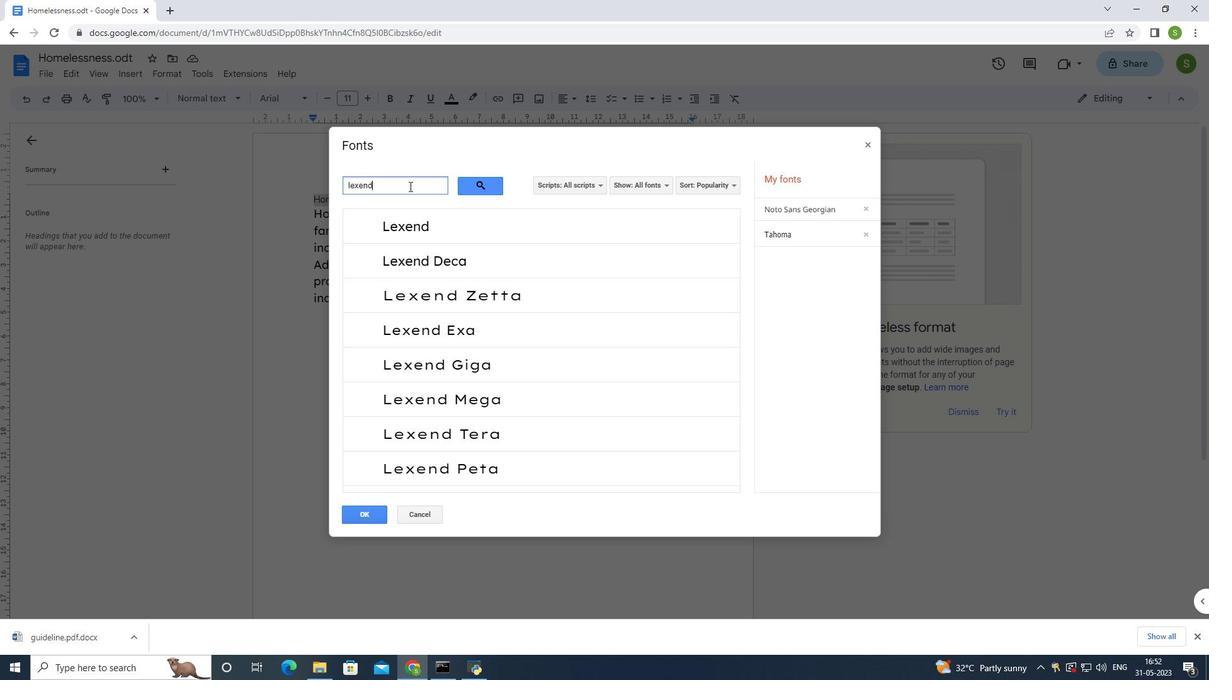 
Action: Key pressed <Key.backspace><Key.backspace><Key.backspace><Key.backspace><Key.backspace><Key.backspace><Key.backspace><Key.backspace><Key.backspace><Key.backspace><Key.backspace><Key.backspace><Key.backspace><Key.backspace><Key.backspace><Key.backspace><Key.shift>Georgia
Screenshot: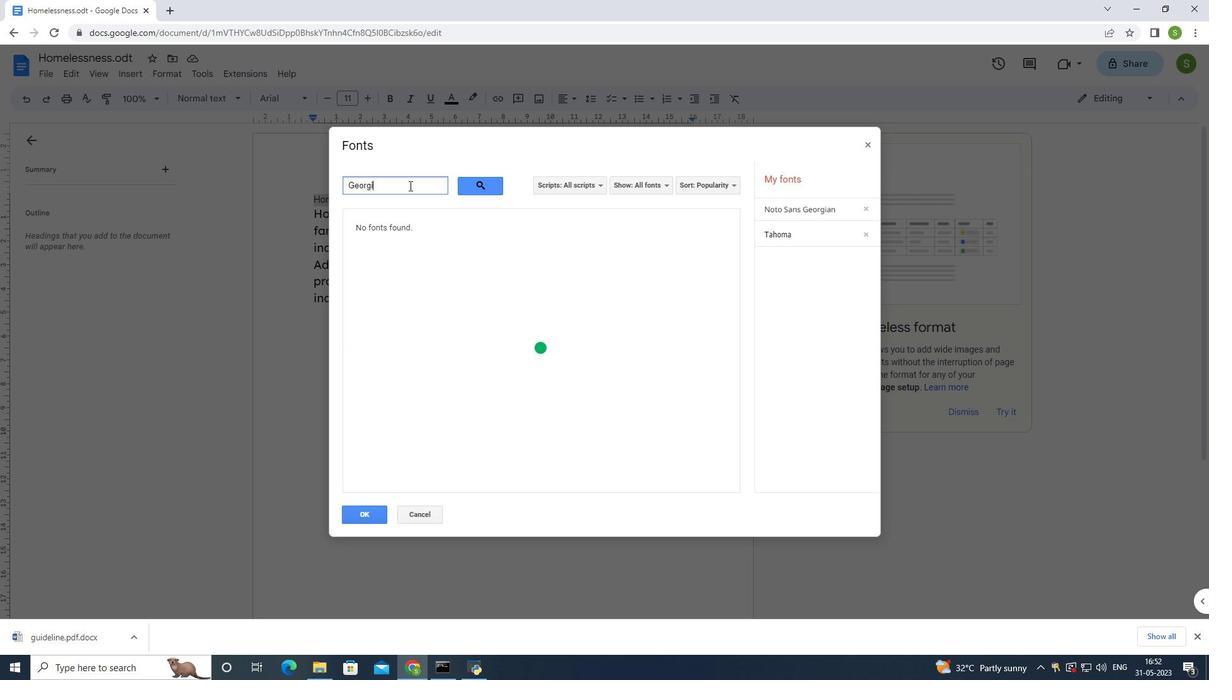 
Action: Mouse moved to (377, 516)
Screenshot: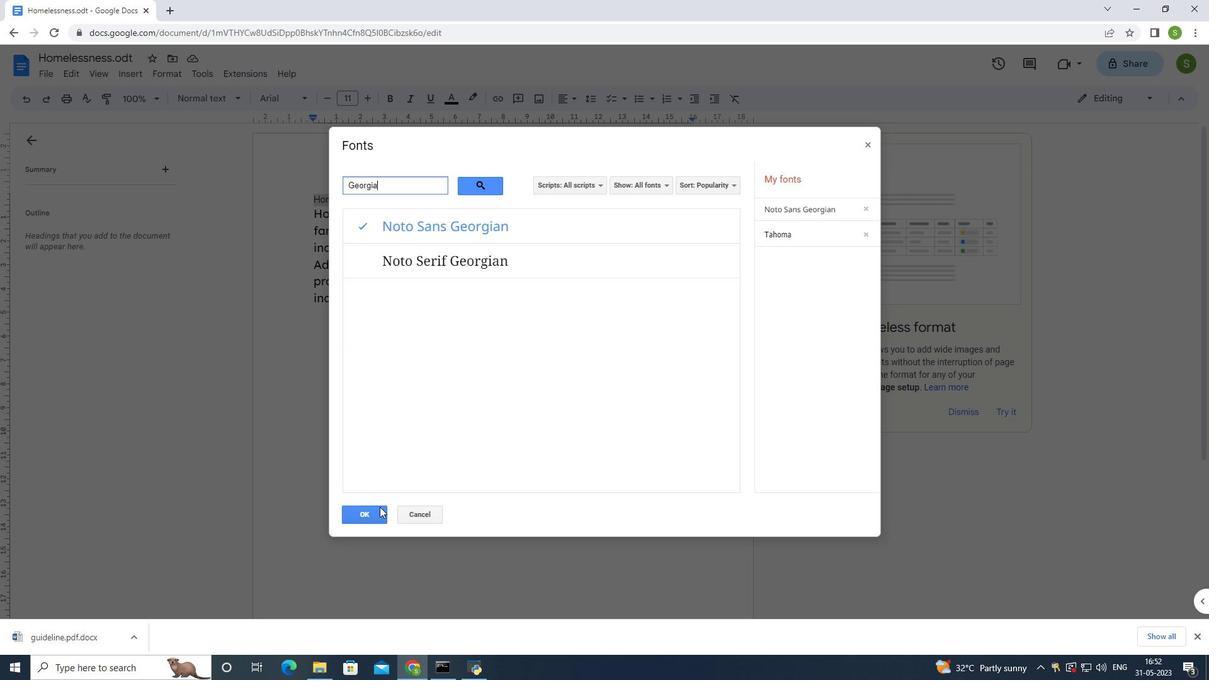 
Action: Mouse pressed left at (377, 516)
Screenshot: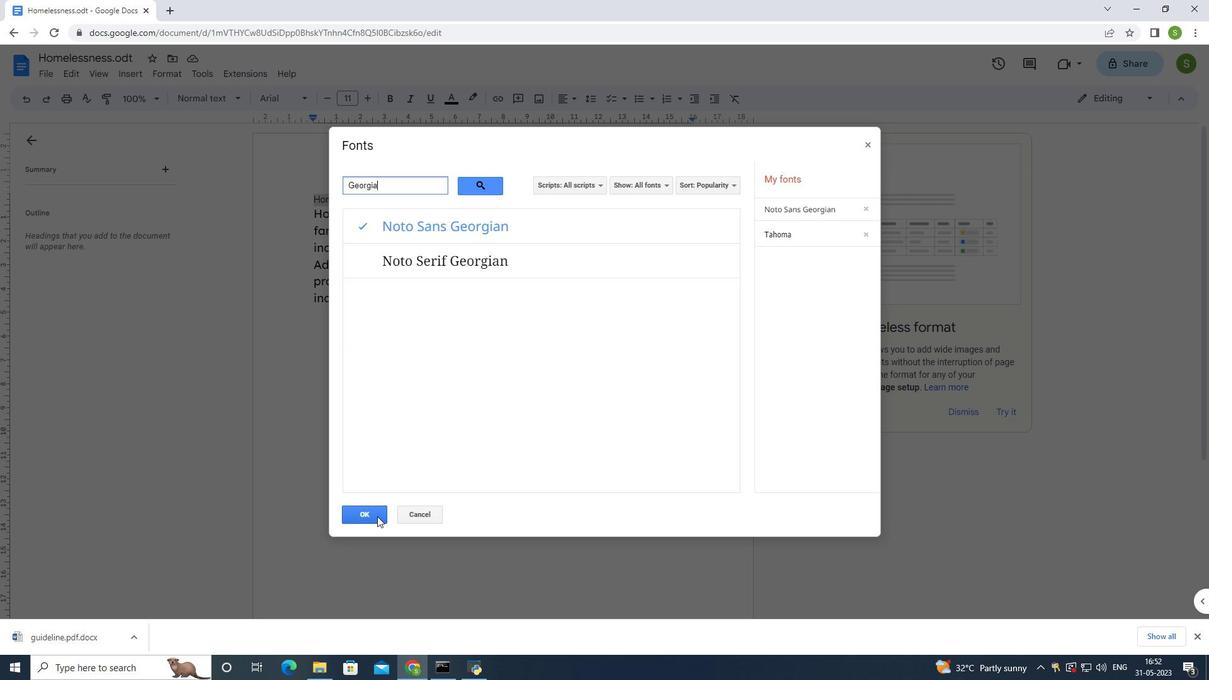 
Action: Mouse moved to (367, 99)
Screenshot: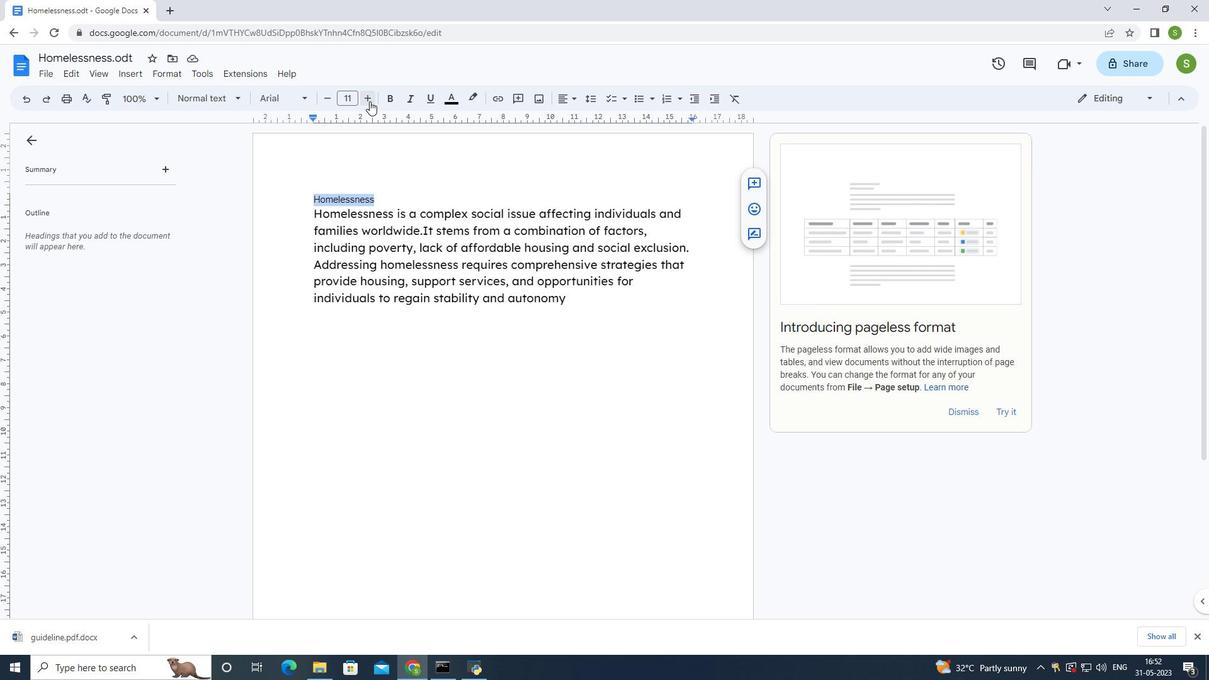 
Action: Mouse pressed left at (367, 99)
Screenshot: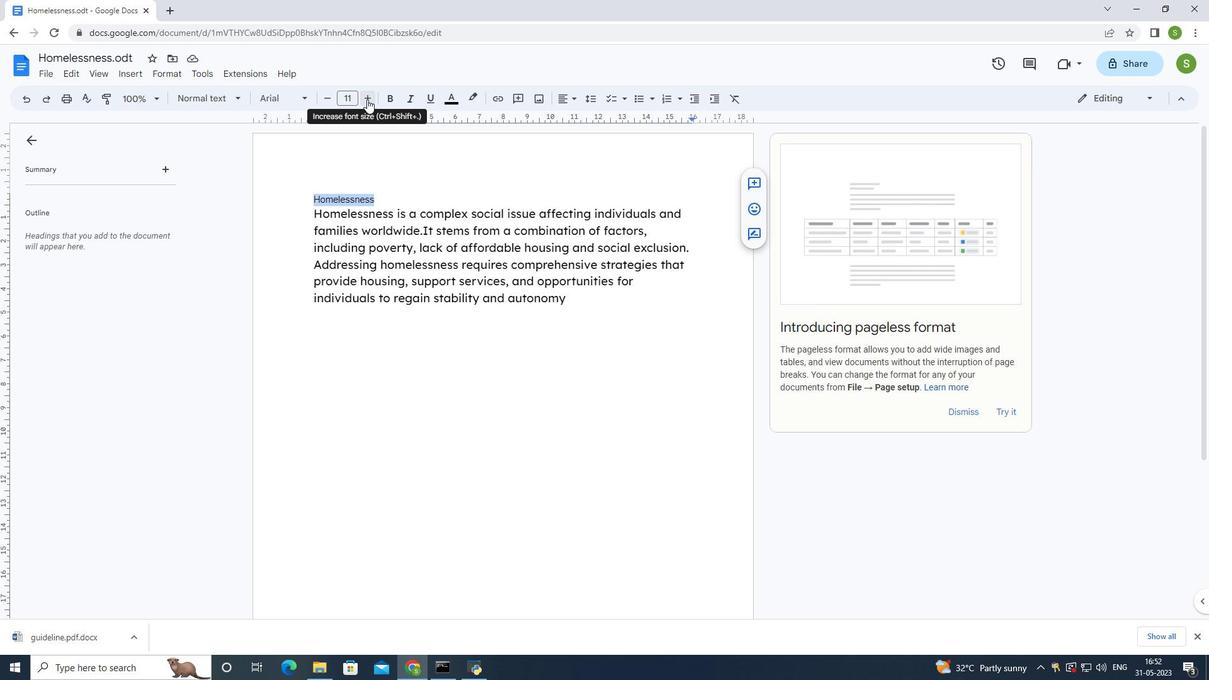 
Action: Mouse pressed left at (367, 99)
Screenshot: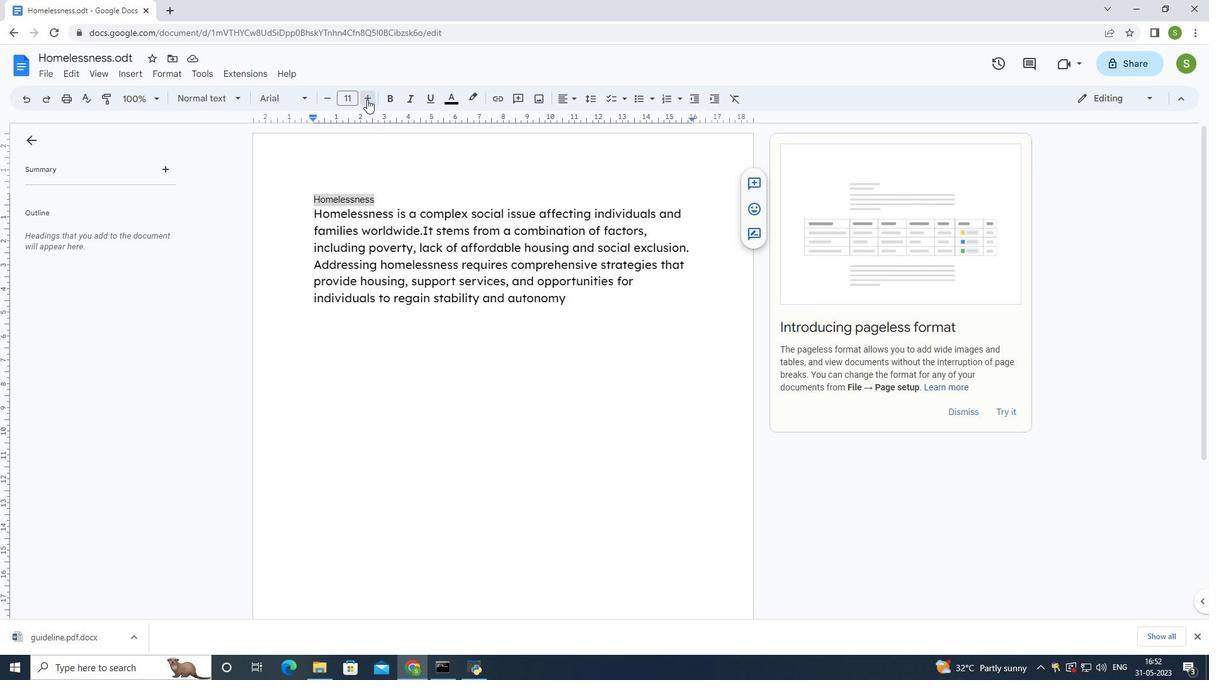 
Action: Mouse pressed left at (367, 99)
Screenshot: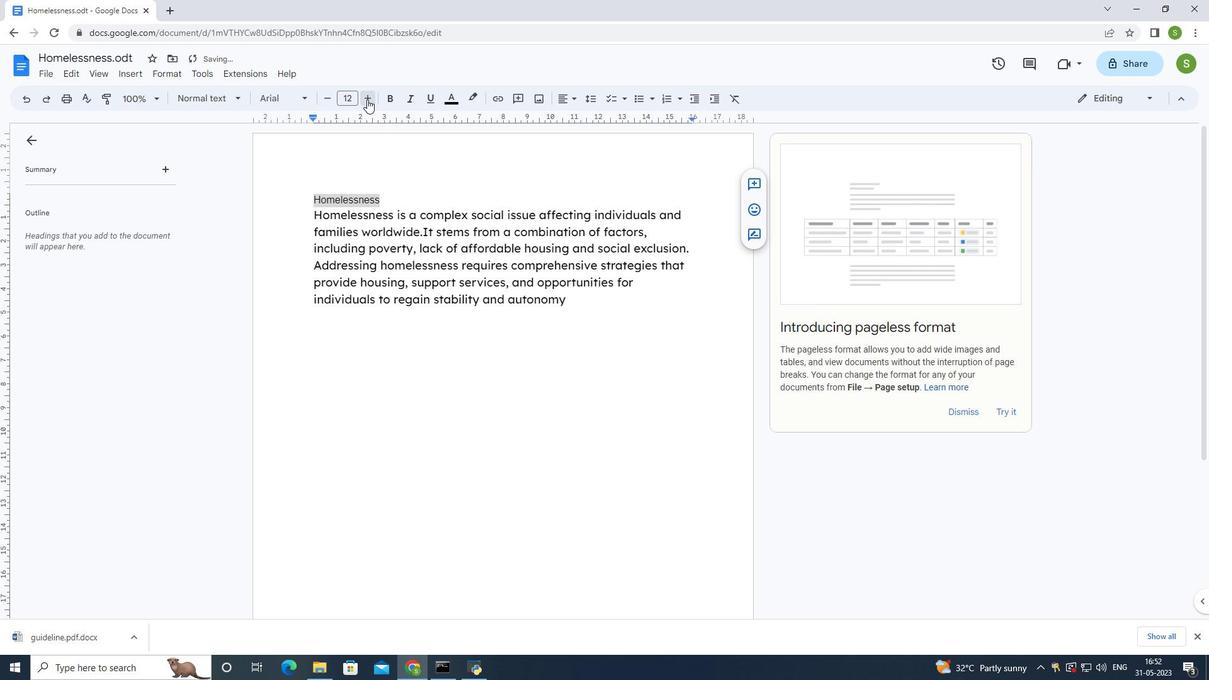 
Action: Mouse pressed left at (367, 99)
Screenshot: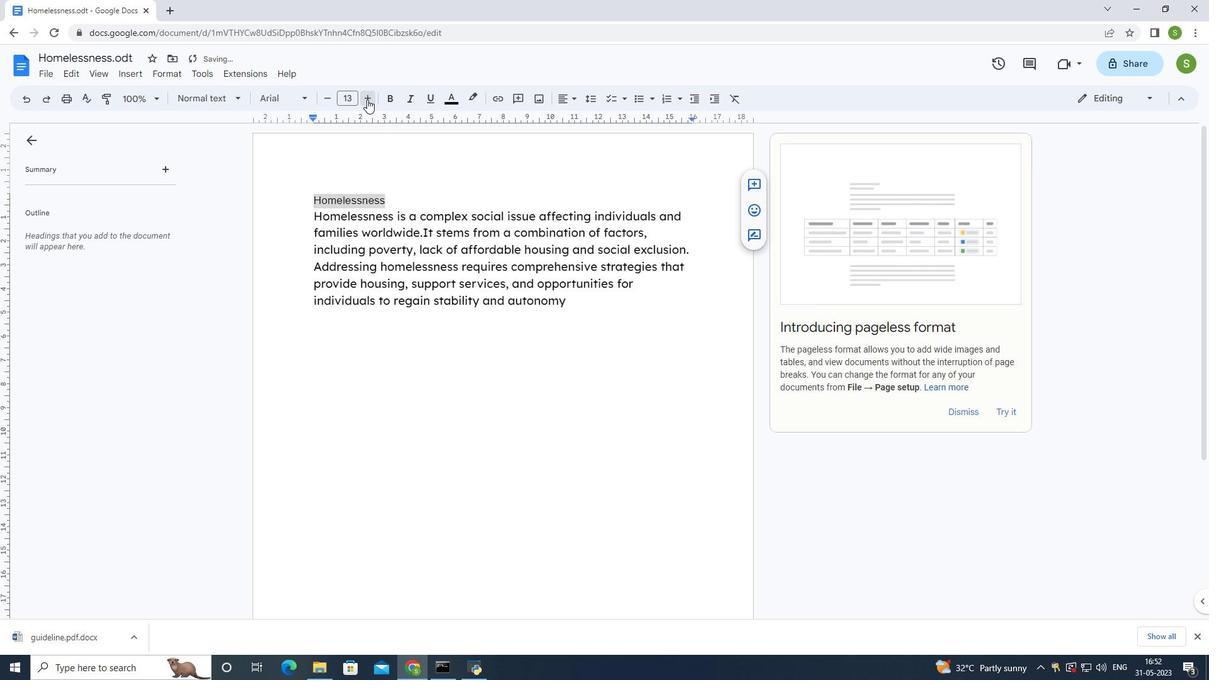 
Action: Mouse pressed left at (367, 99)
Screenshot: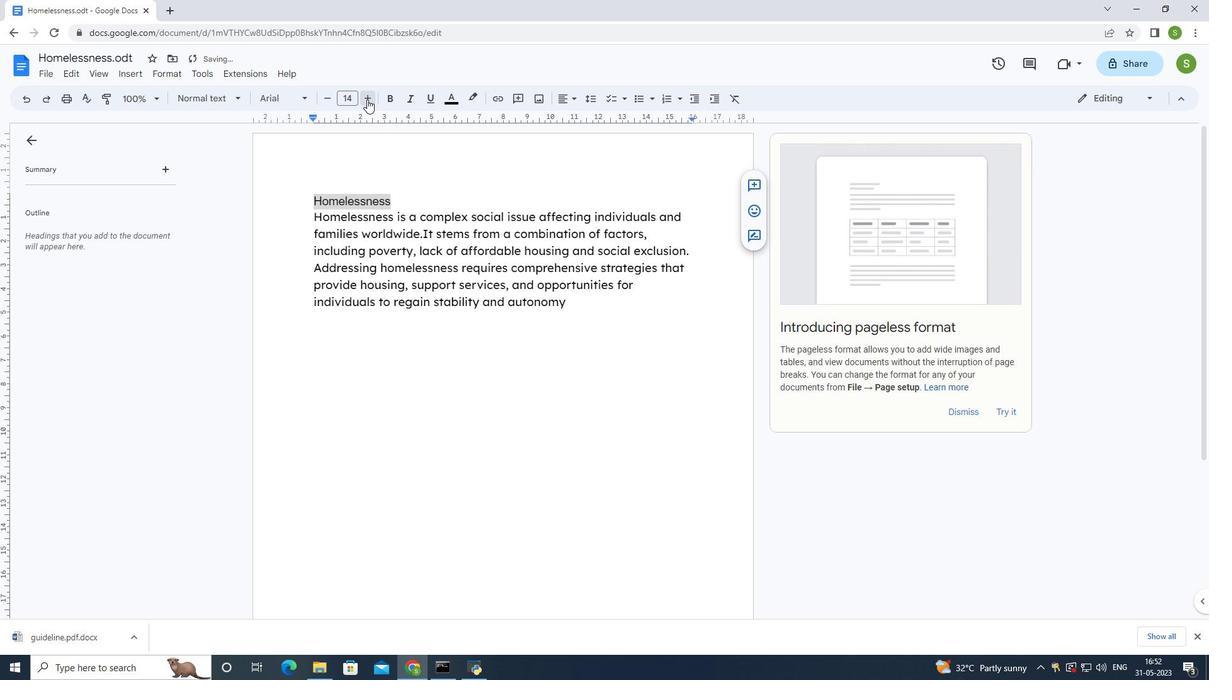 
Action: Mouse pressed left at (367, 99)
Screenshot: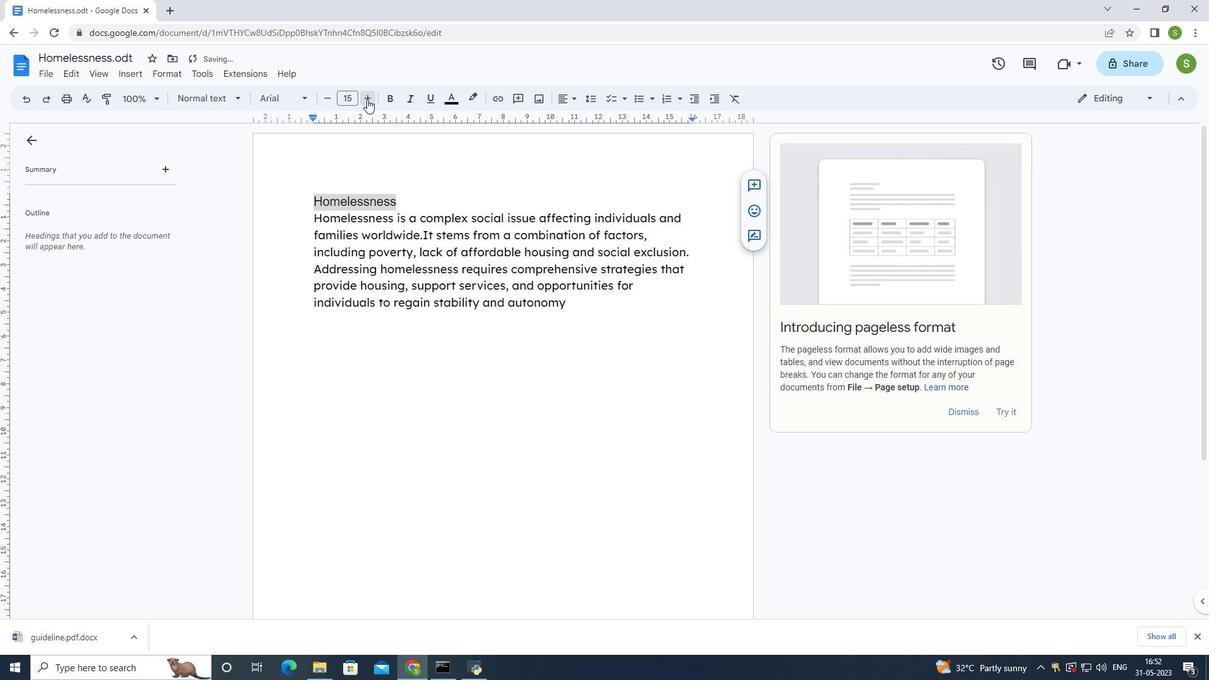 
Action: Mouse pressed left at (367, 99)
Screenshot: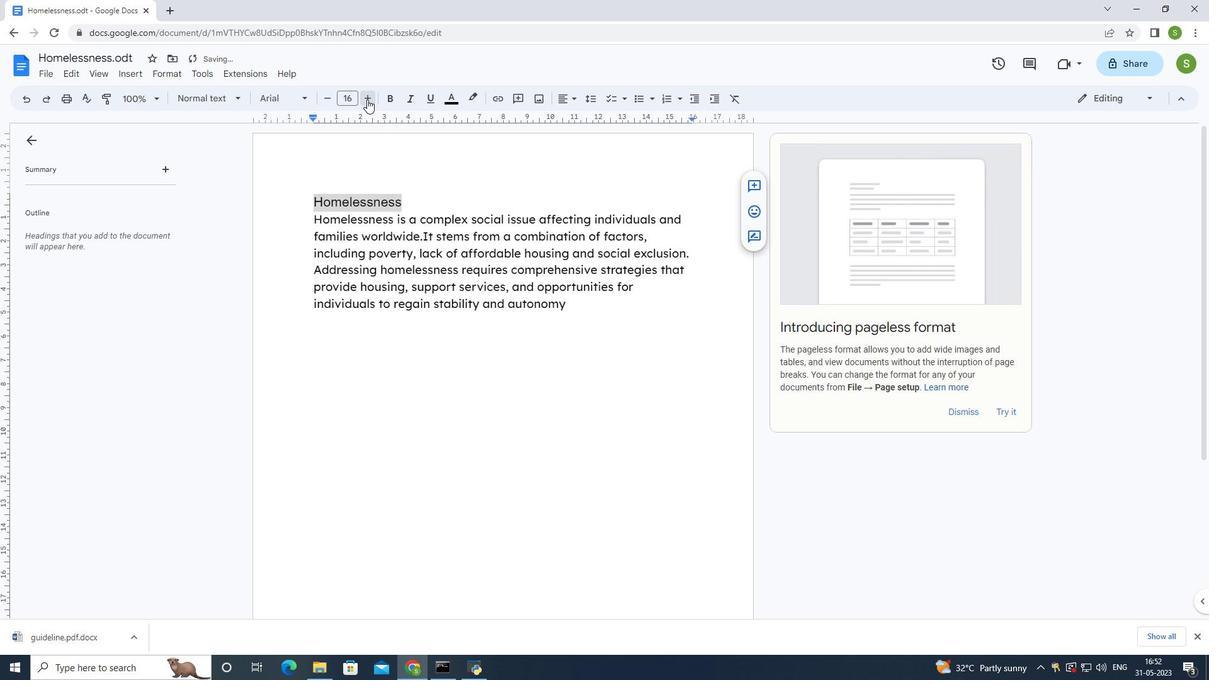 
Action: Mouse pressed left at (367, 99)
Screenshot: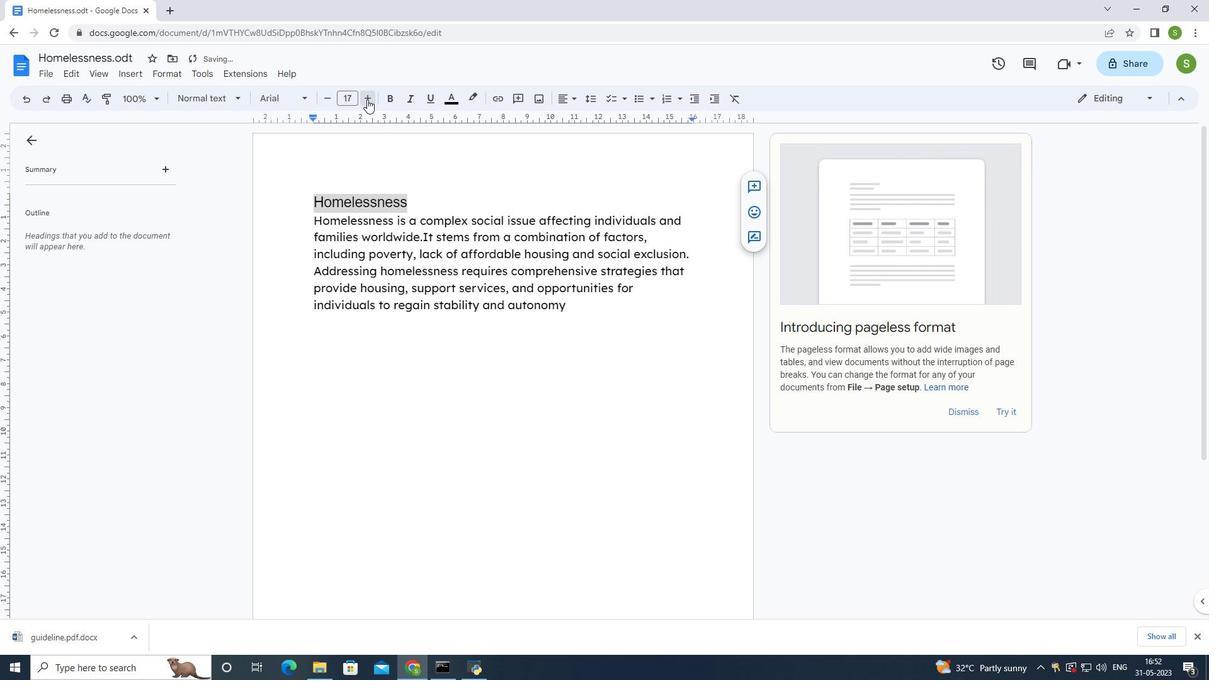 
Action: Mouse pressed left at (367, 99)
Screenshot: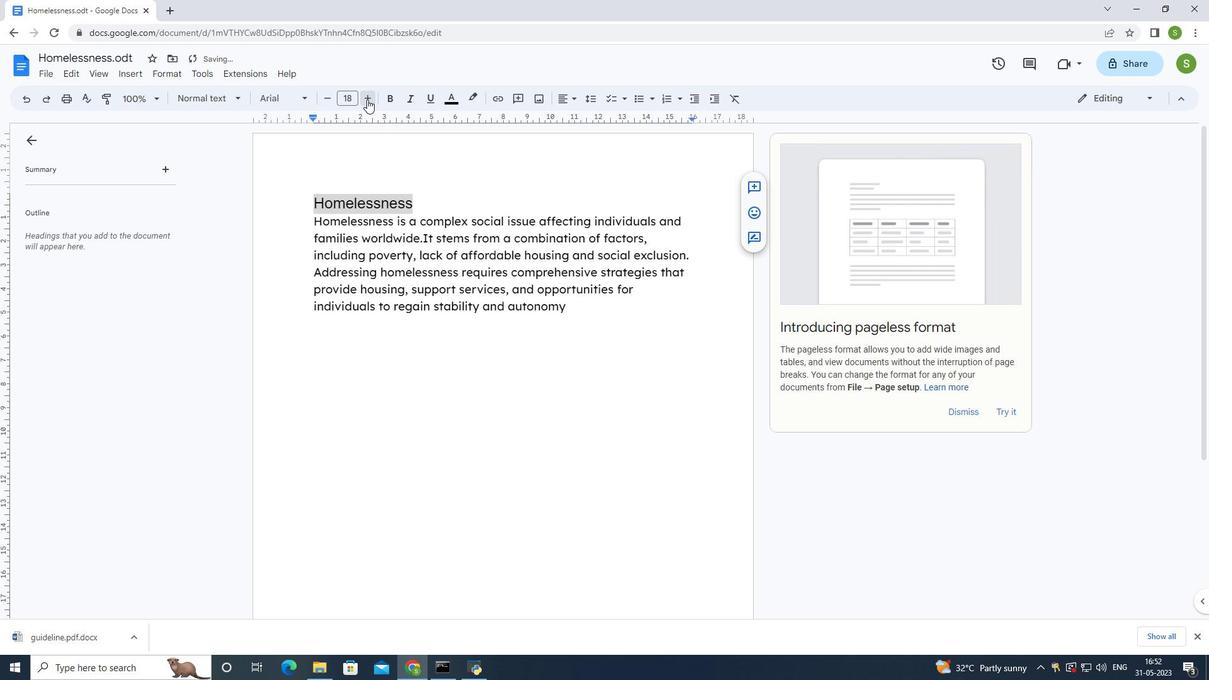 
Action: Mouse pressed left at (367, 99)
Screenshot: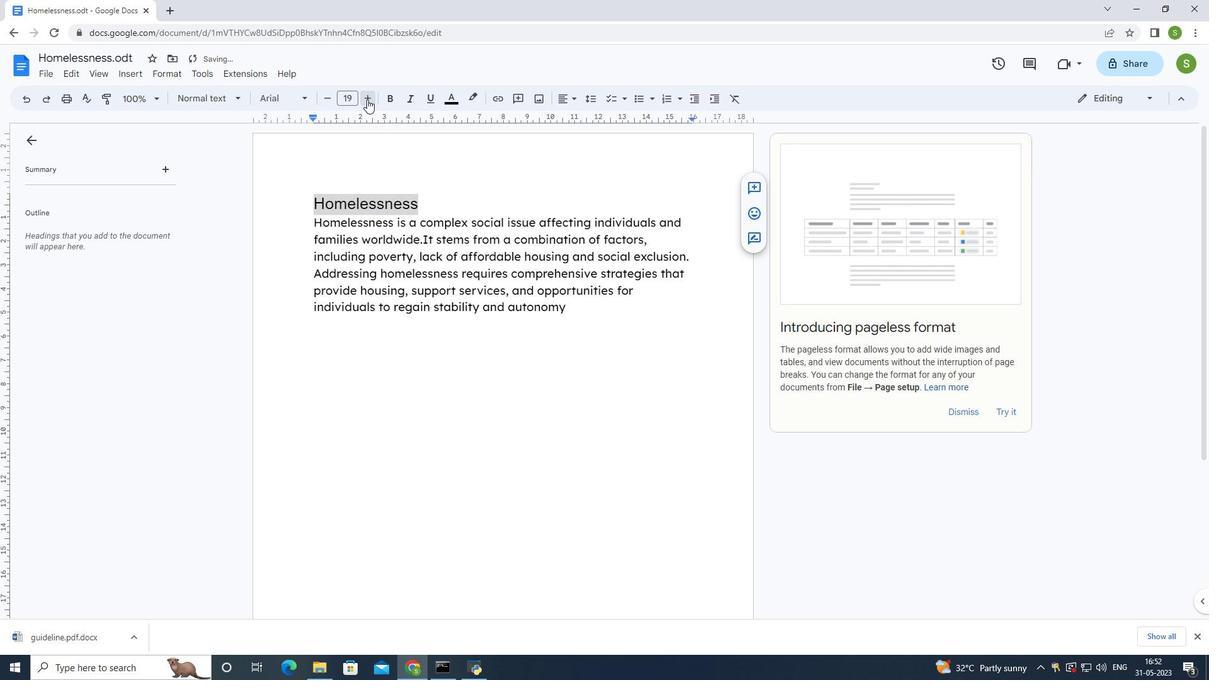 
Action: Mouse pressed left at (367, 99)
Screenshot: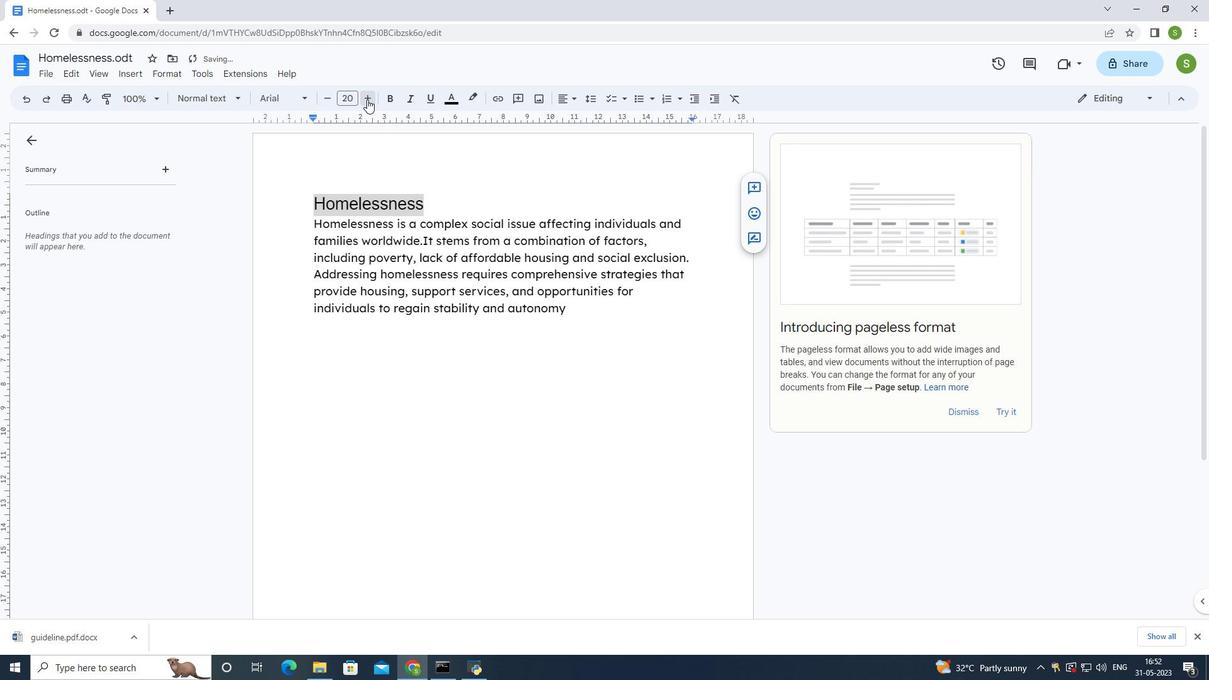 
Action: Mouse pressed left at (367, 99)
Screenshot: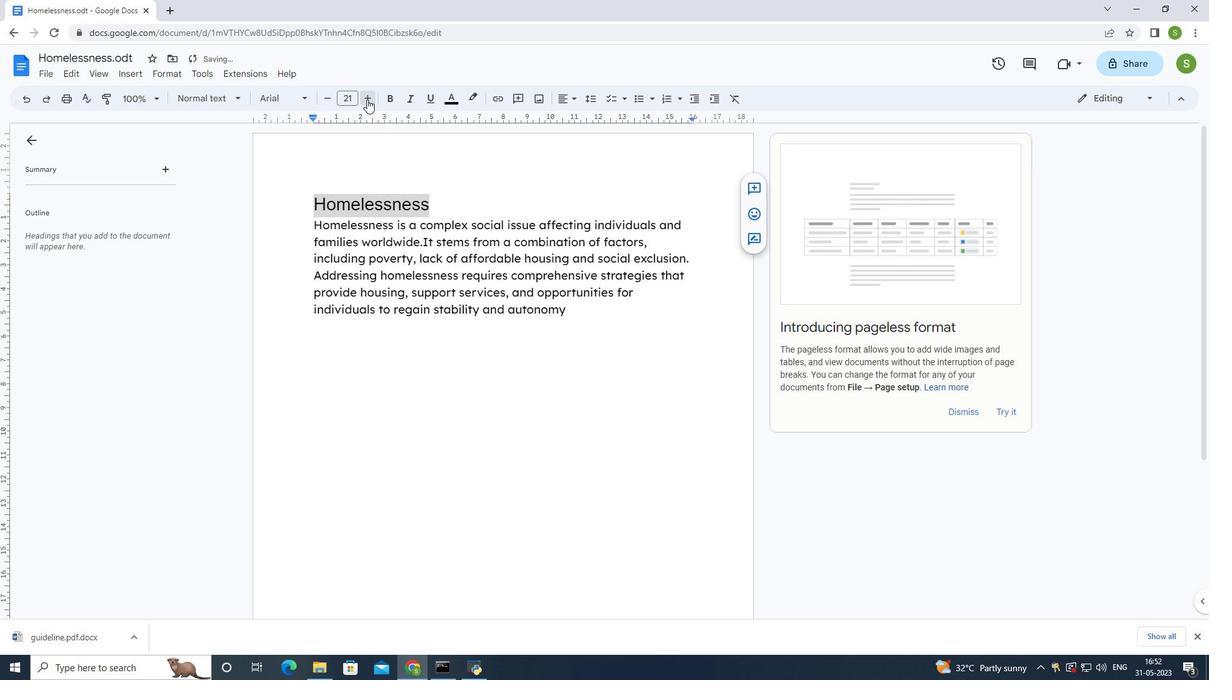 
Action: Mouse pressed left at (367, 99)
Screenshot: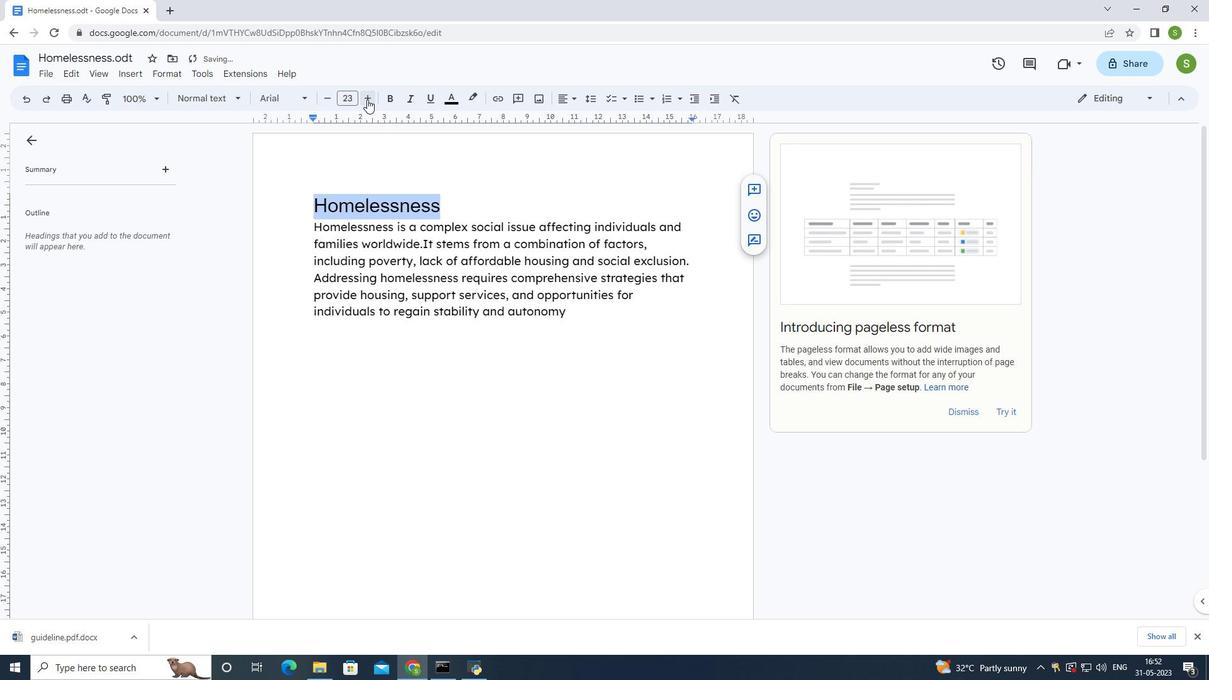 
Action: Mouse moved to (391, 353)
Screenshot: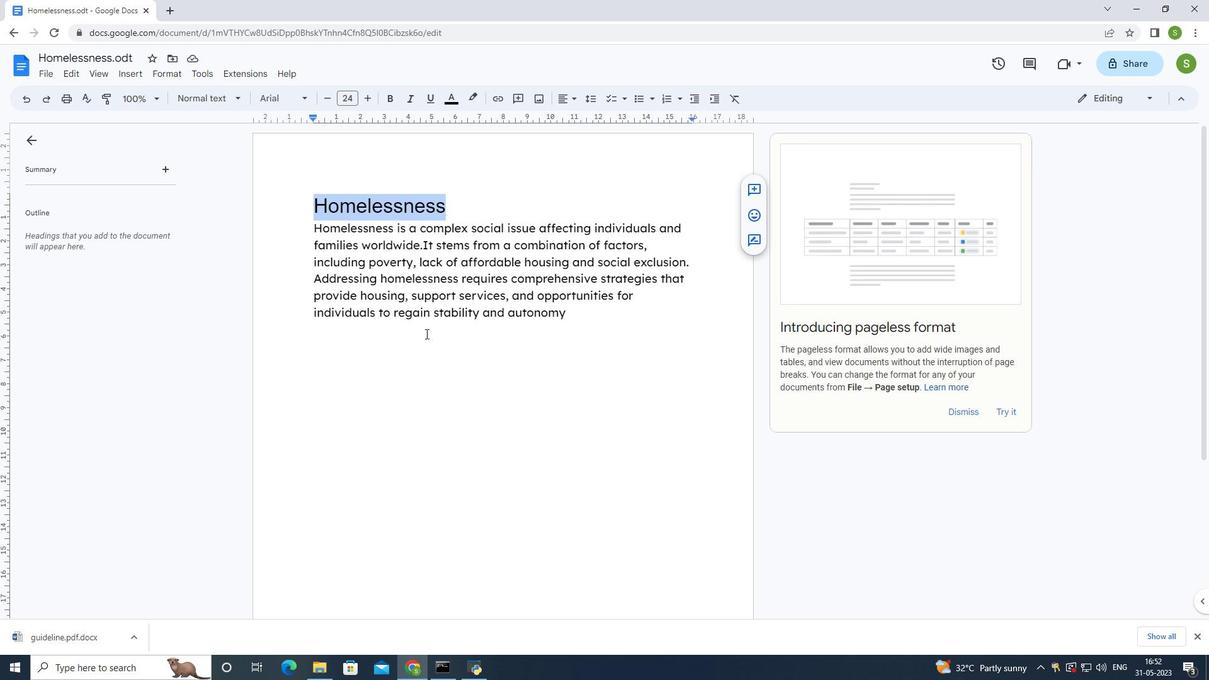 
Action: Mouse pressed left at (391, 353)
Screenshot: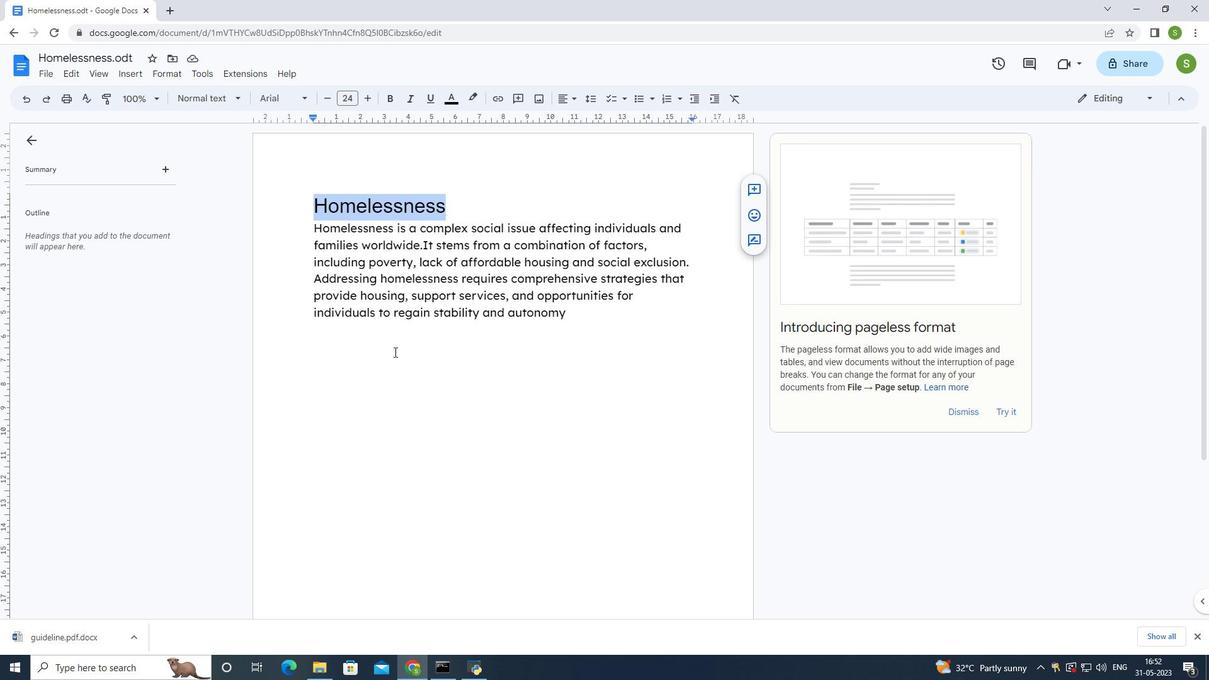 
Action: Mouse moved to (290, 195)
Screenshot: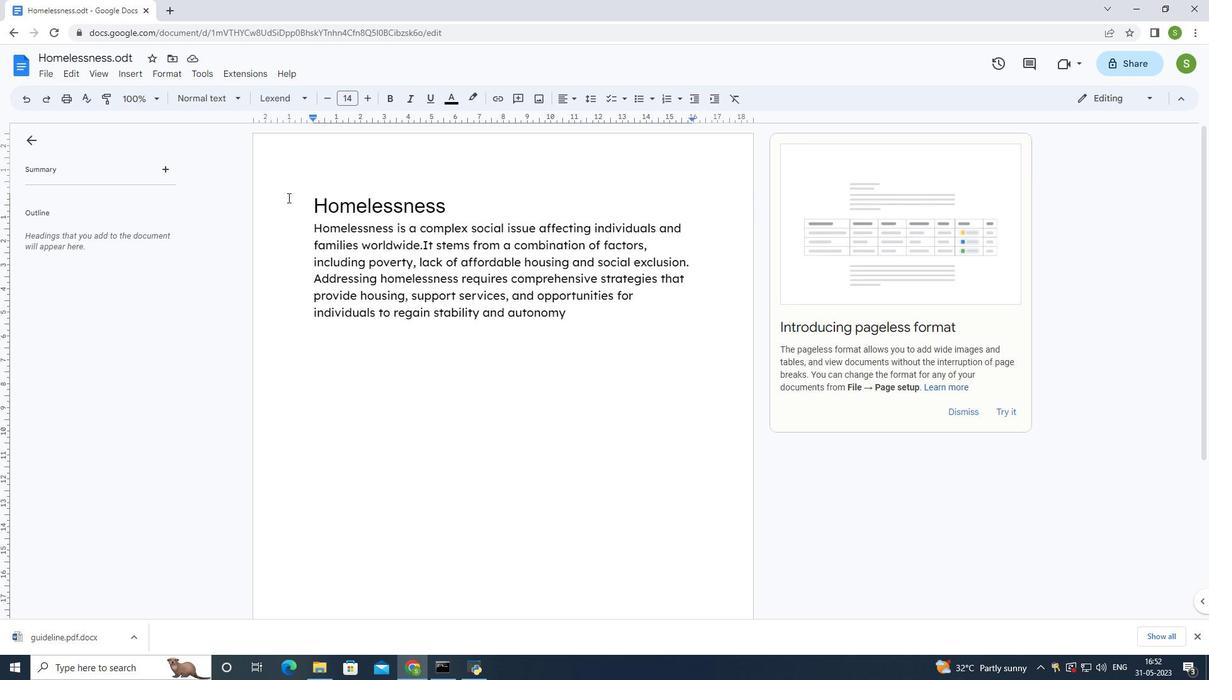 
Action: Mouse pressed left at (290, 195)
Screenshot: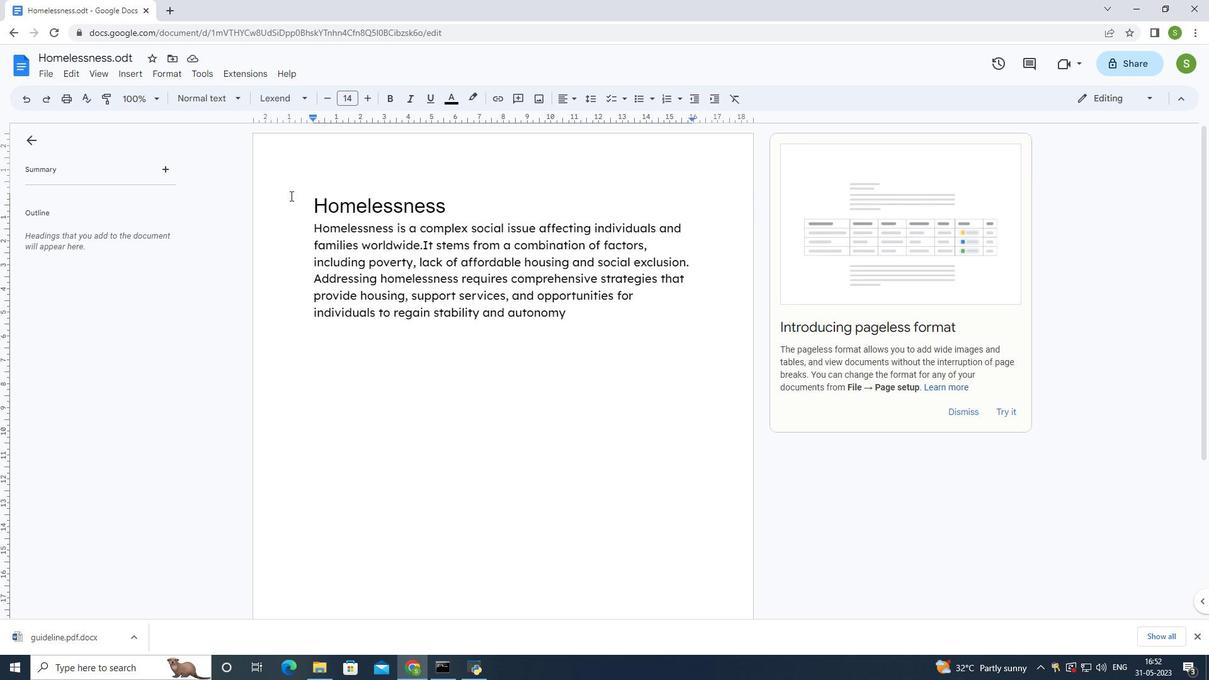 
Action: Mouse moved to (567, 98)
Screenshot: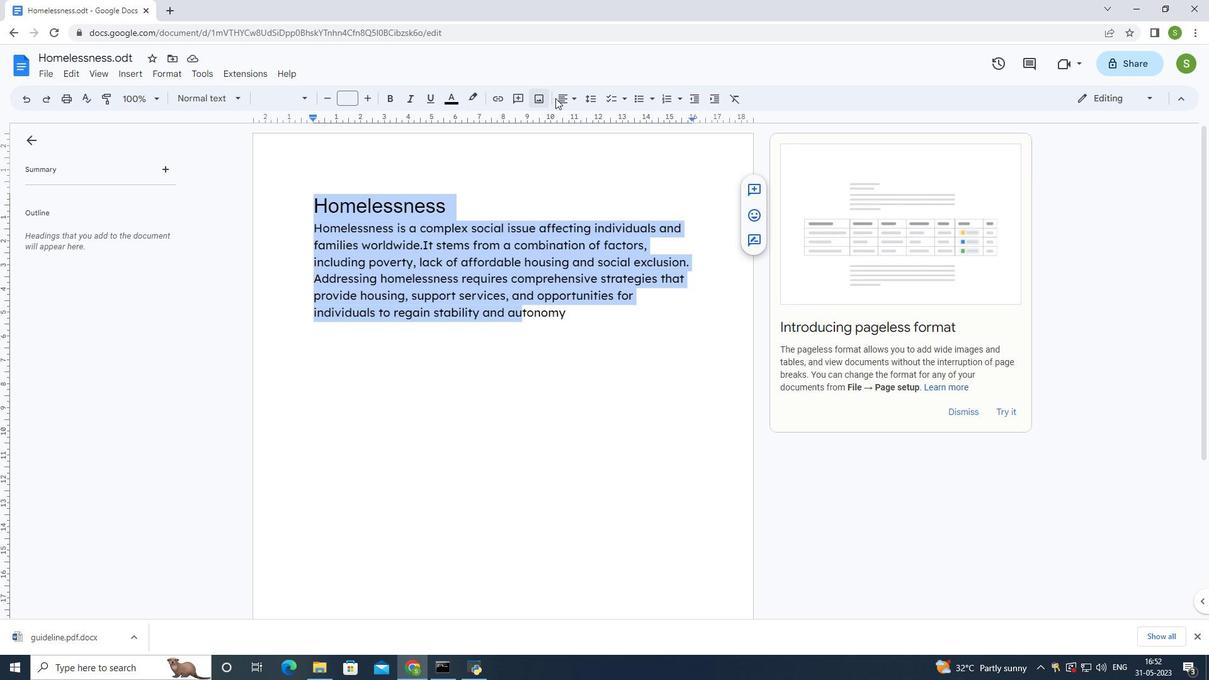 
Action: Mouse pressed left at (567, 98)
Screenshot: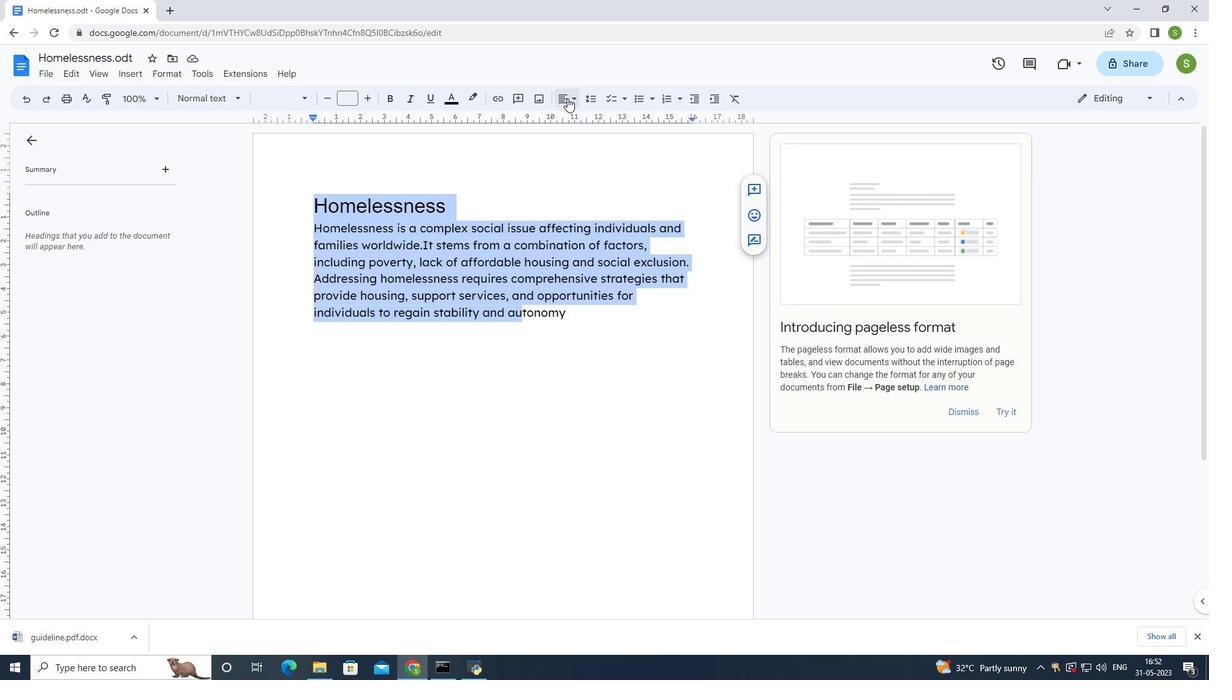
Action: Mouse moved to (562, 113)
Screenshot: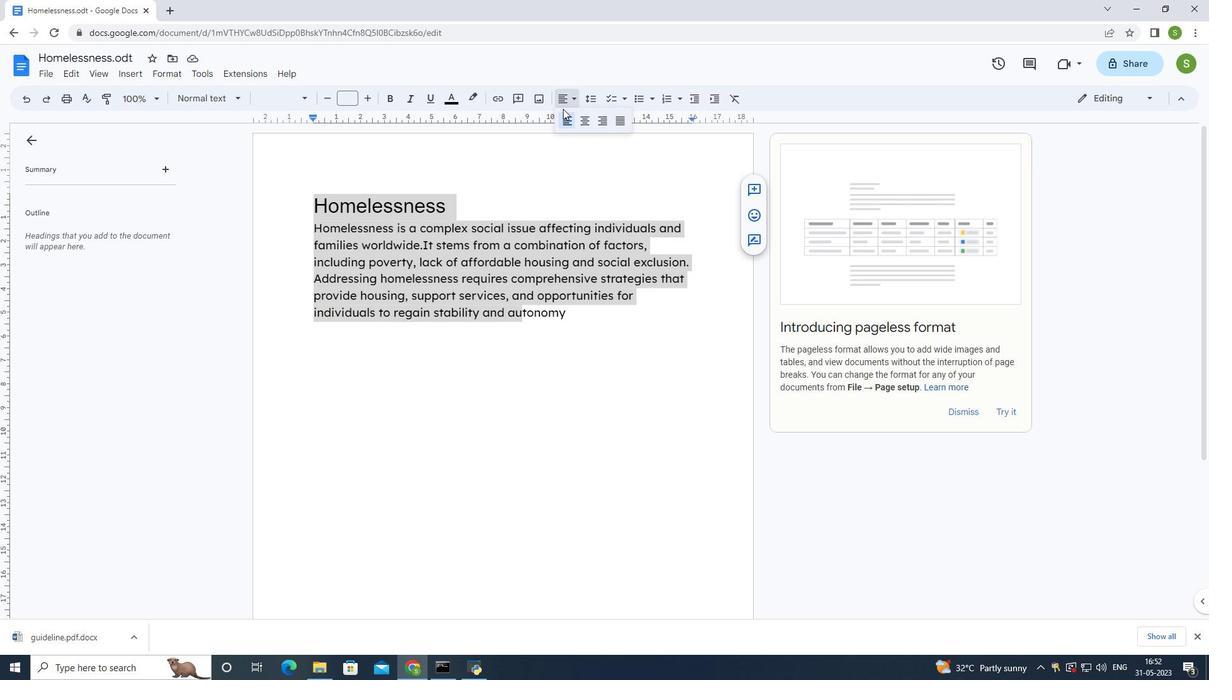 
Action: Mouse pressed left at (562, 113)
Screenshot: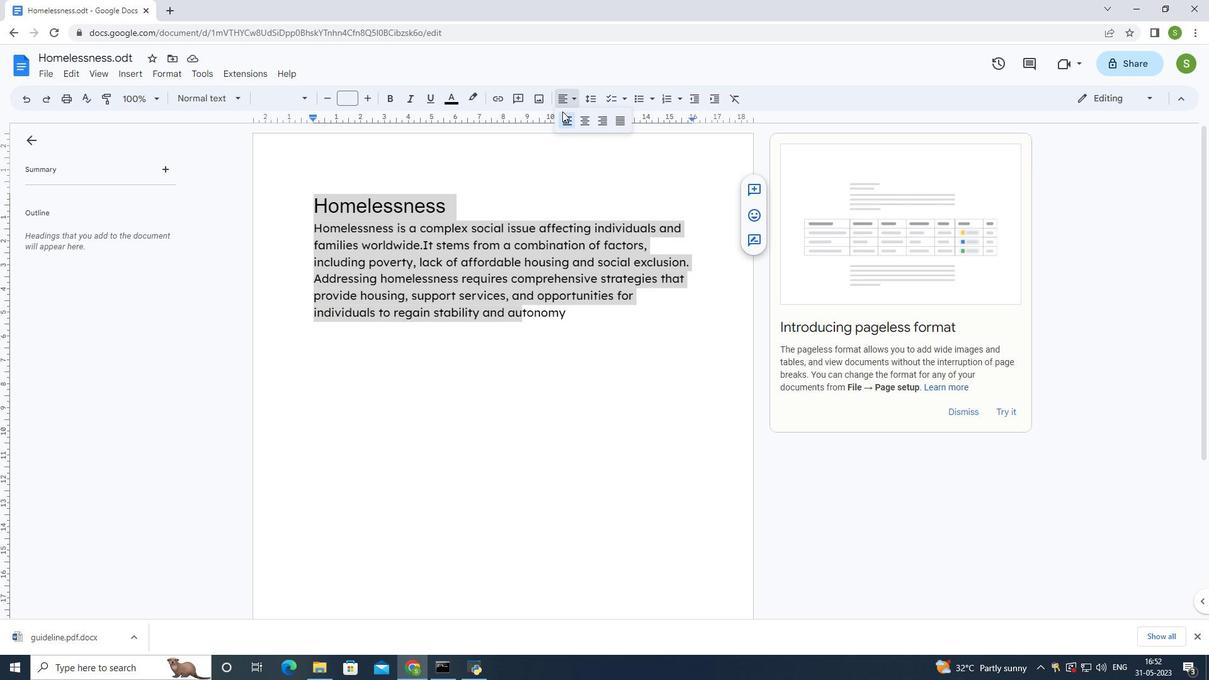 
Action: Mouse moved to (559, 374)
Screenshot: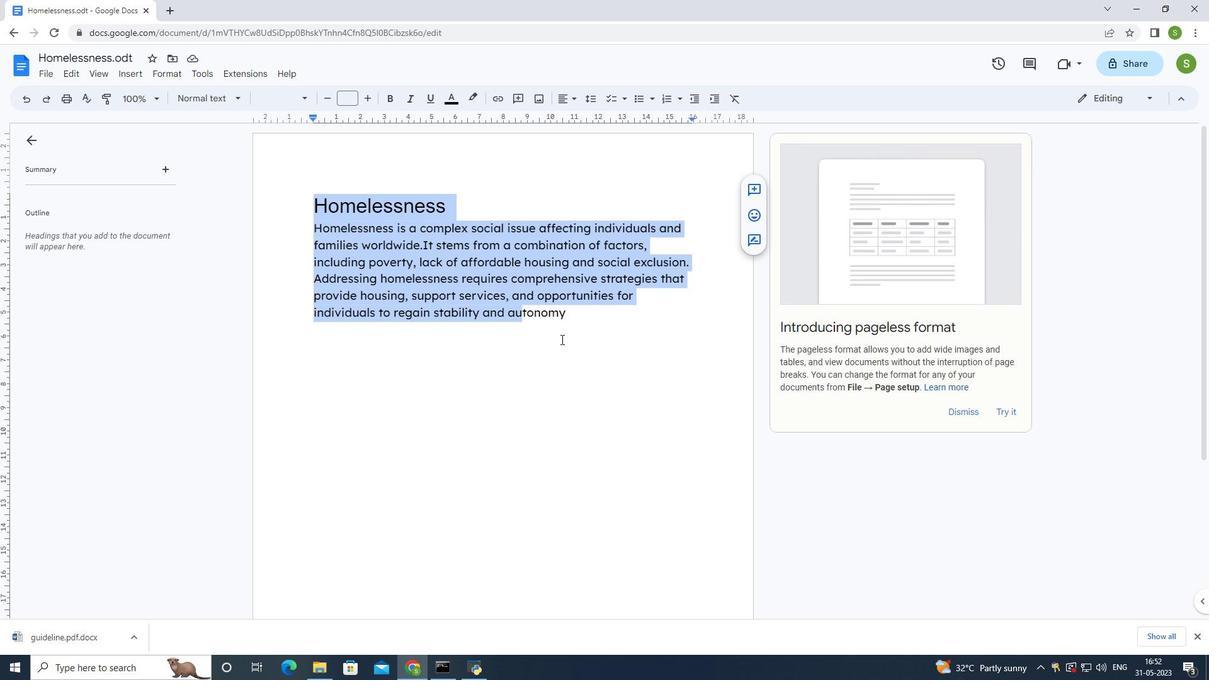 
Action: Mouse pressed left at (559, 374)
Screenshot: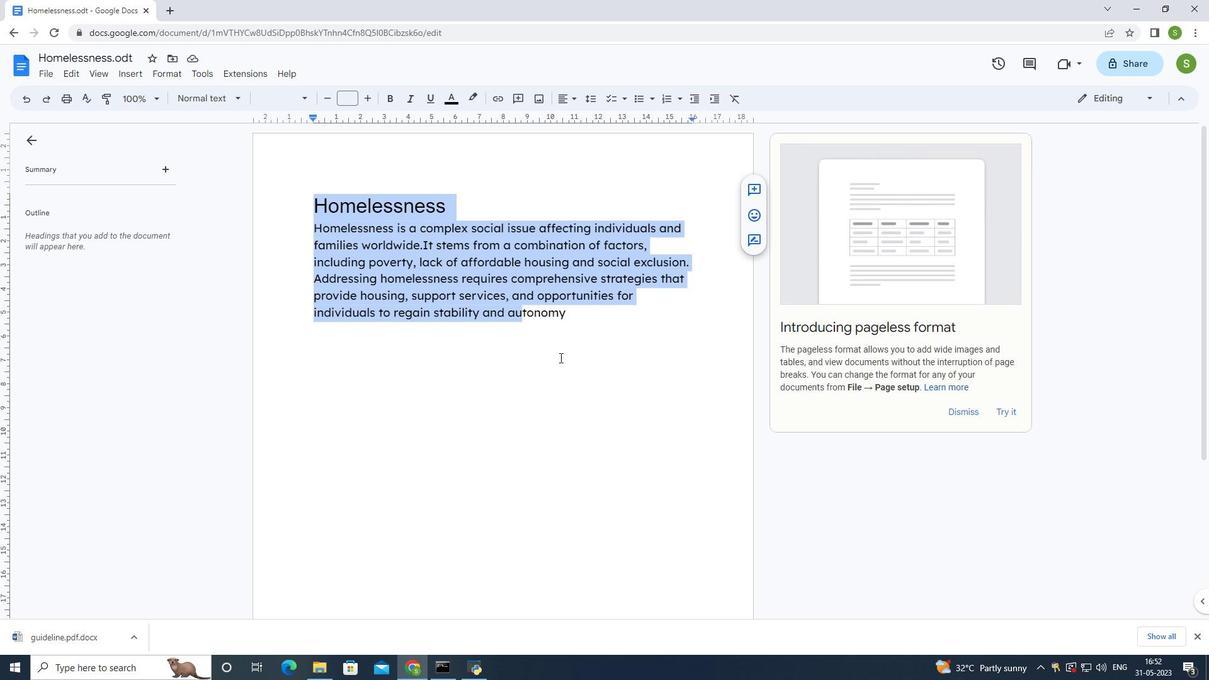 
Action: Mouse moved to (547, 373)
Screenshot: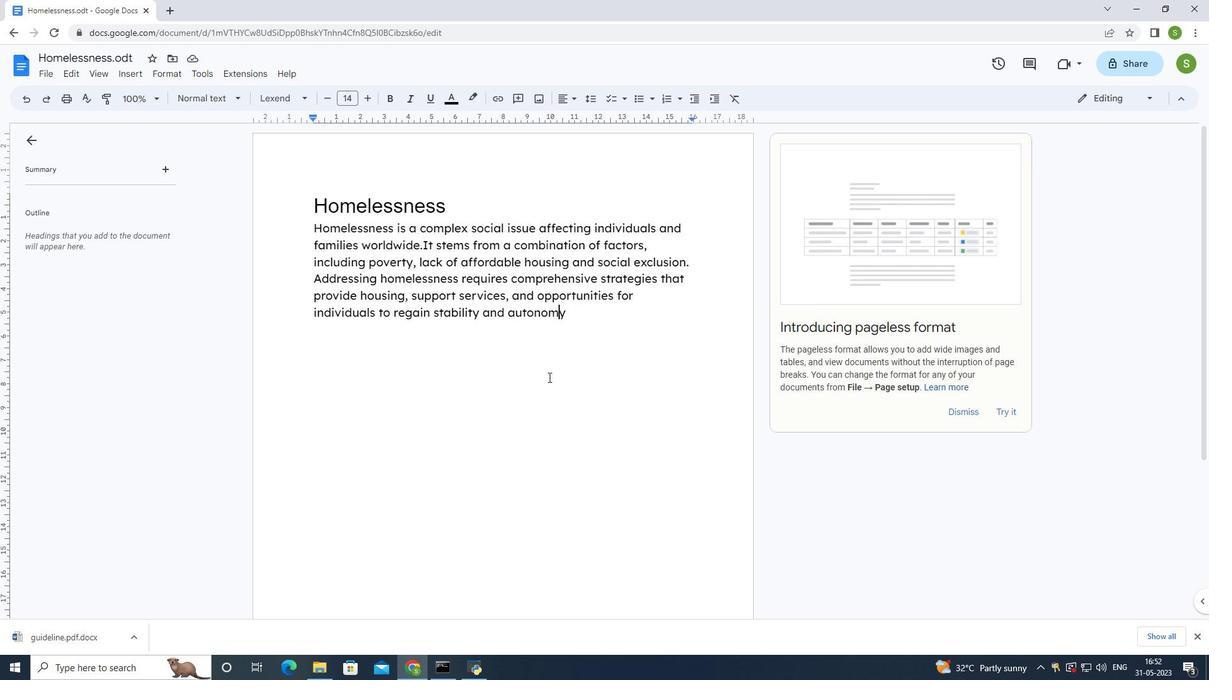 
